Task: Look for space in Jāwad, India from 5th June, 2023 to 16th June, 2023 for 2 adults in price range Rs.14000 to Rs.18000. Place can be entire place with 1  bedroom having 1 bed and 1 bathroom. Property type can be house, flat, guest house, hotel. Amenities needed are: wifi. Booking option can be shelf check-in. Required host language is English.
Action: Mouse moved to (447, 115)
Screenshot: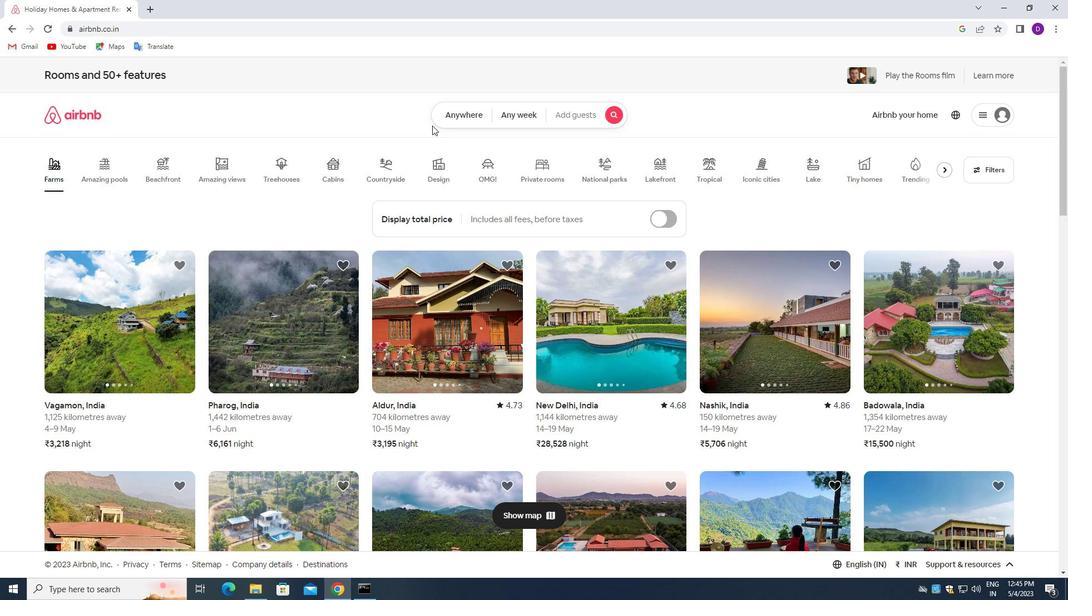 
Action: Mouse pressed left at (447, 115)
Screenshot: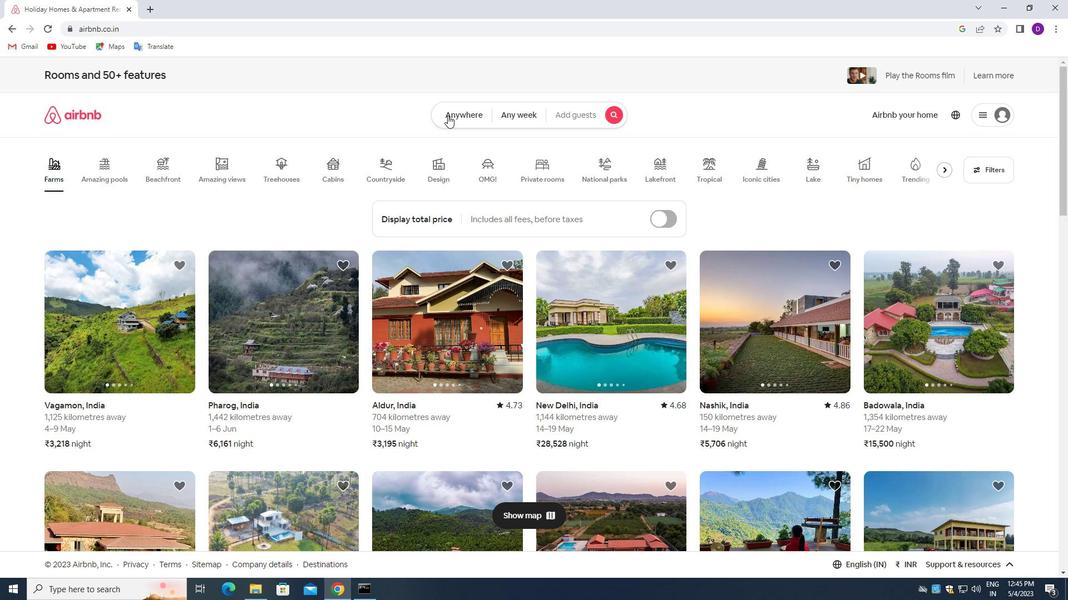 
Action: Mouse moved to (417, 156)
Screenshot: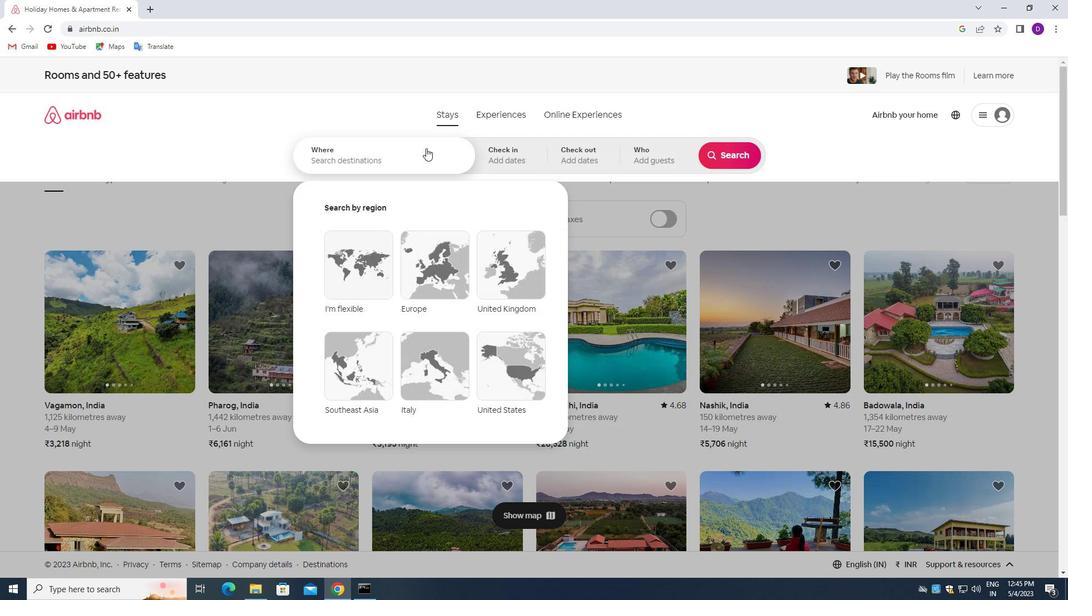 
Action: Mouse pressed left at (417, 156)
Screenshot: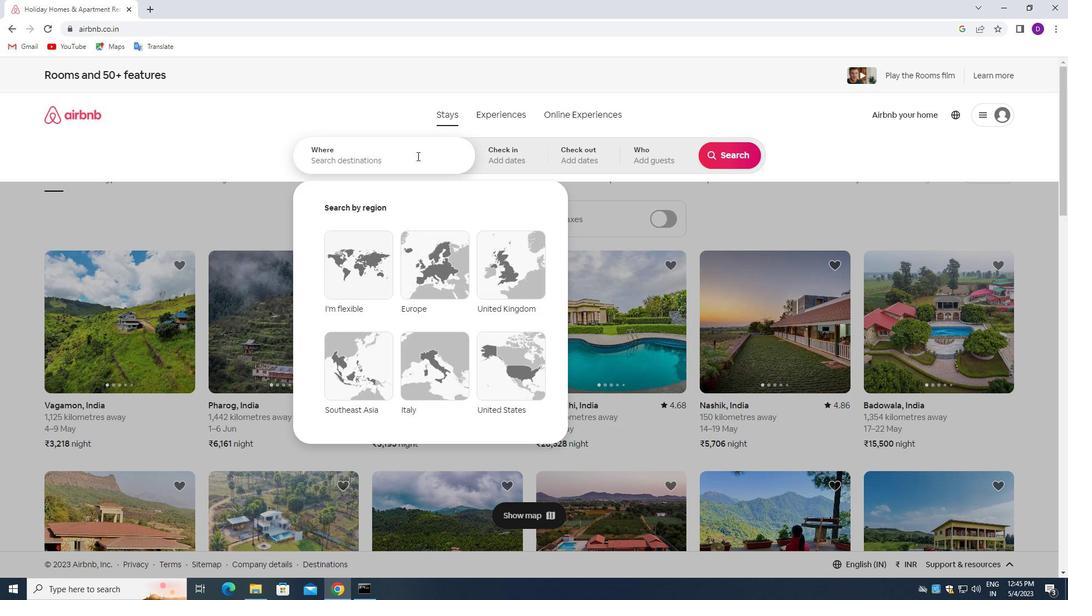 
Action: Mouse moved to (225, 152)
Screenshot: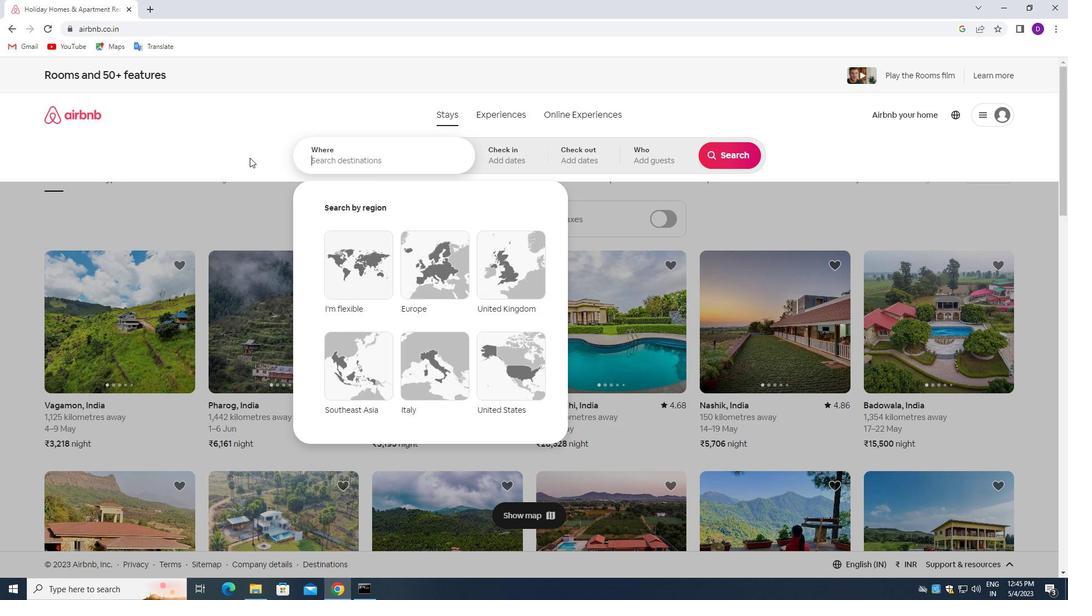 
Action: Key pressed <Key.shift>JAWAD,<Key.space><Key.shift>INDIA<Key.enter>
Screenshot: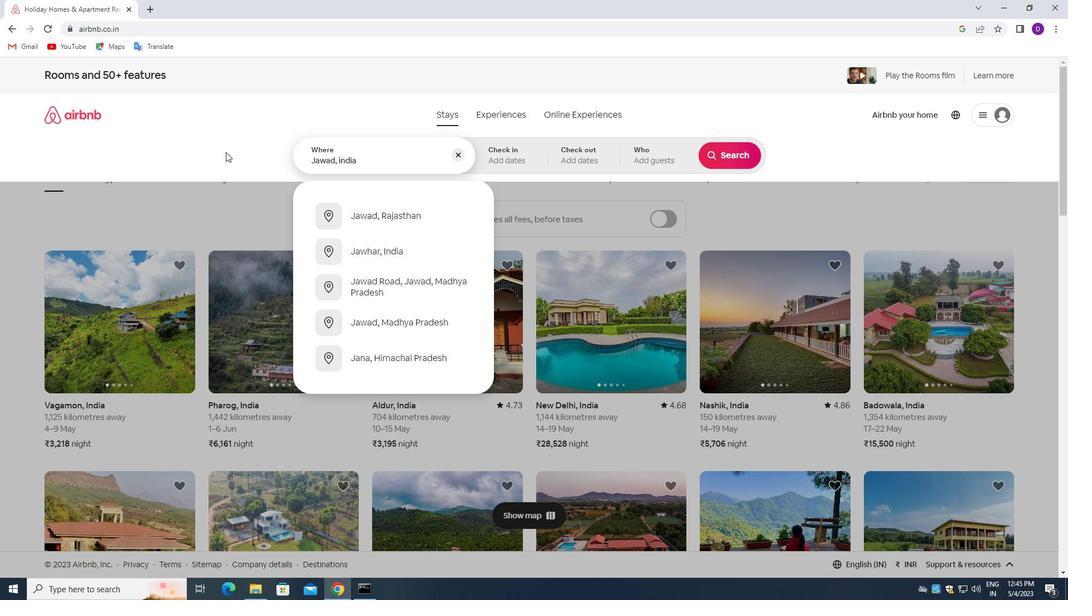 
Action: Mouse moved to (579, 320)
Screenshot: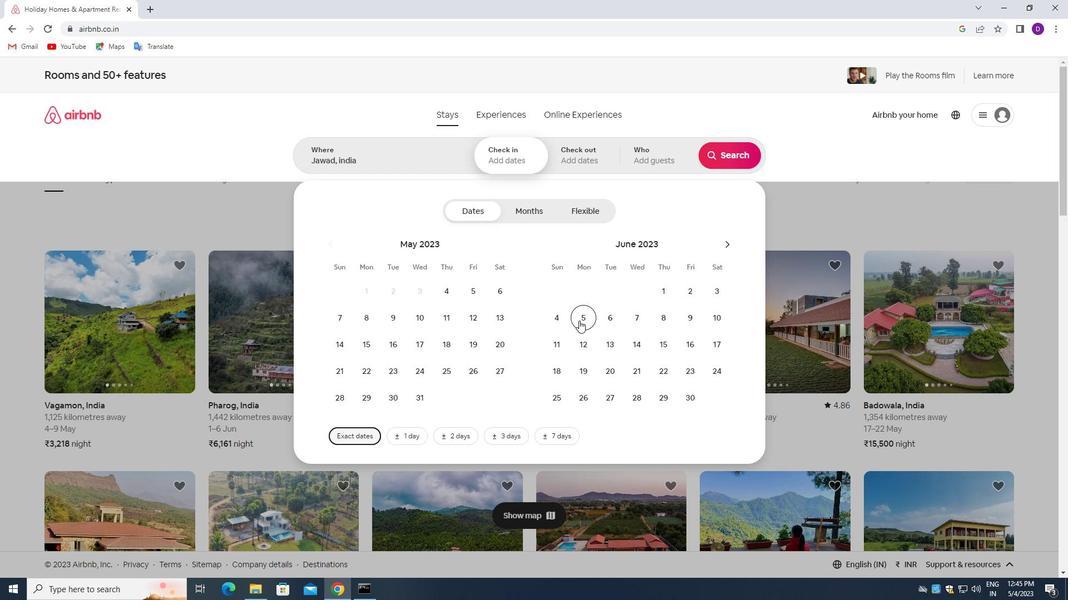 
Action: Mouse pressed left at (579, 320)
Screenshot: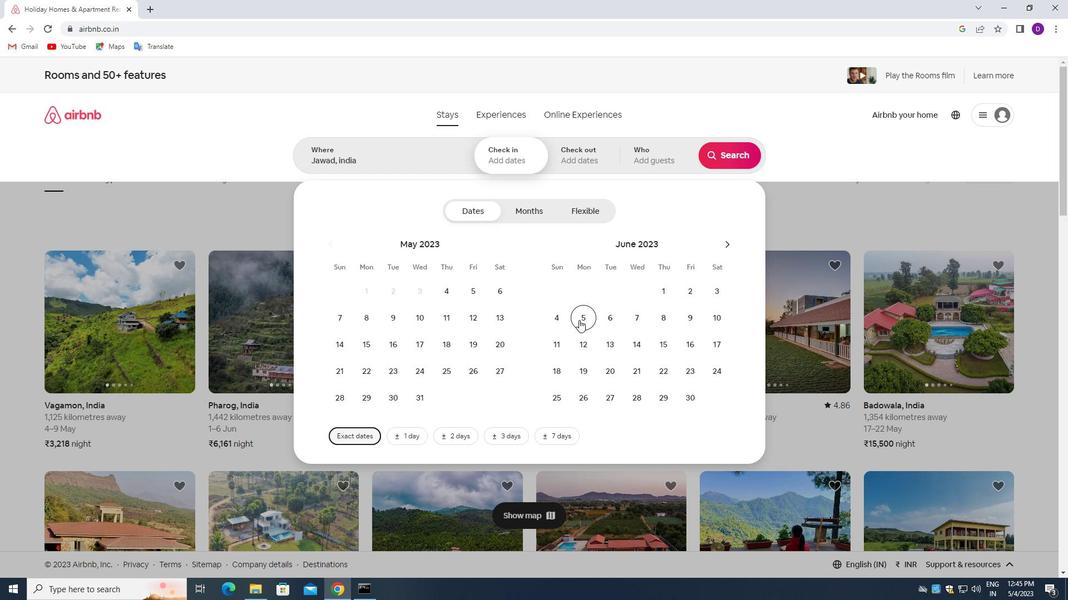 
Action: Mouse moved to (686, 341)
Screenshot: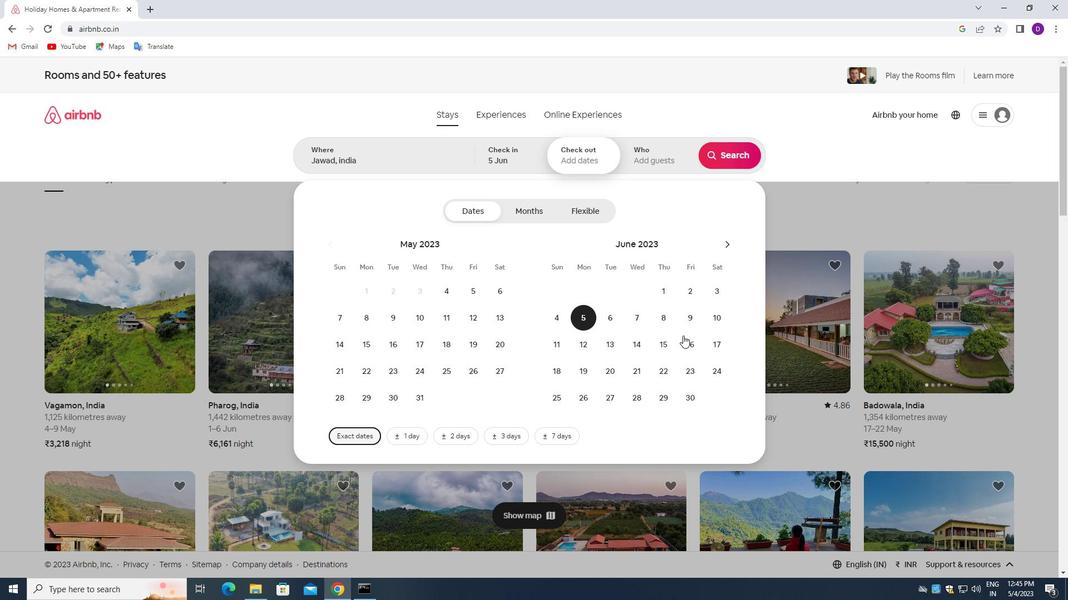 
Action: Mouse pressed left at (686, 341)
Screenshot: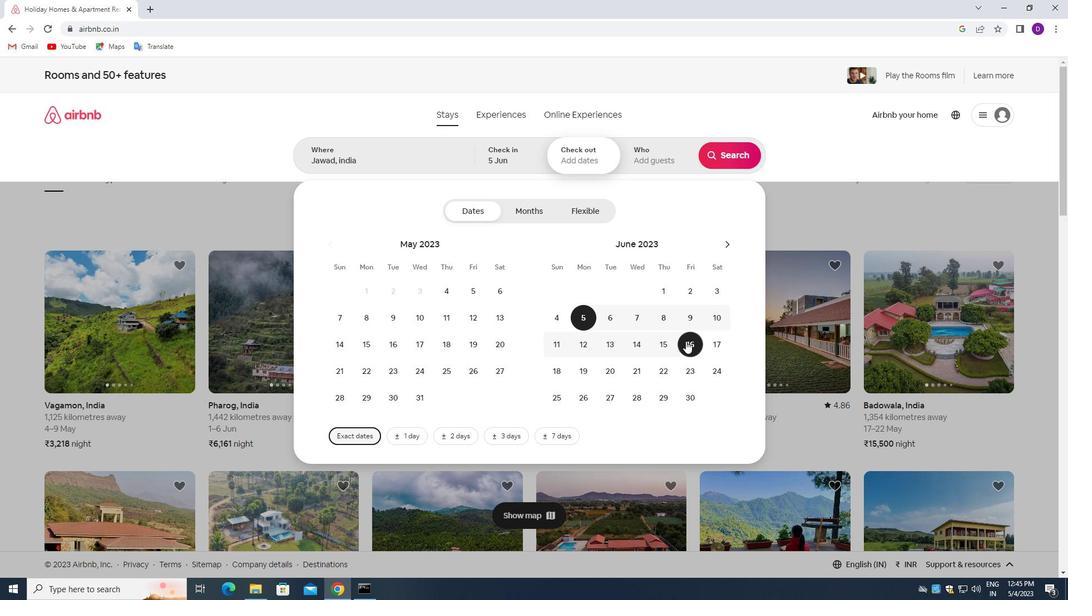 
Action: Mouse moved to (652, 153)
Screenshot: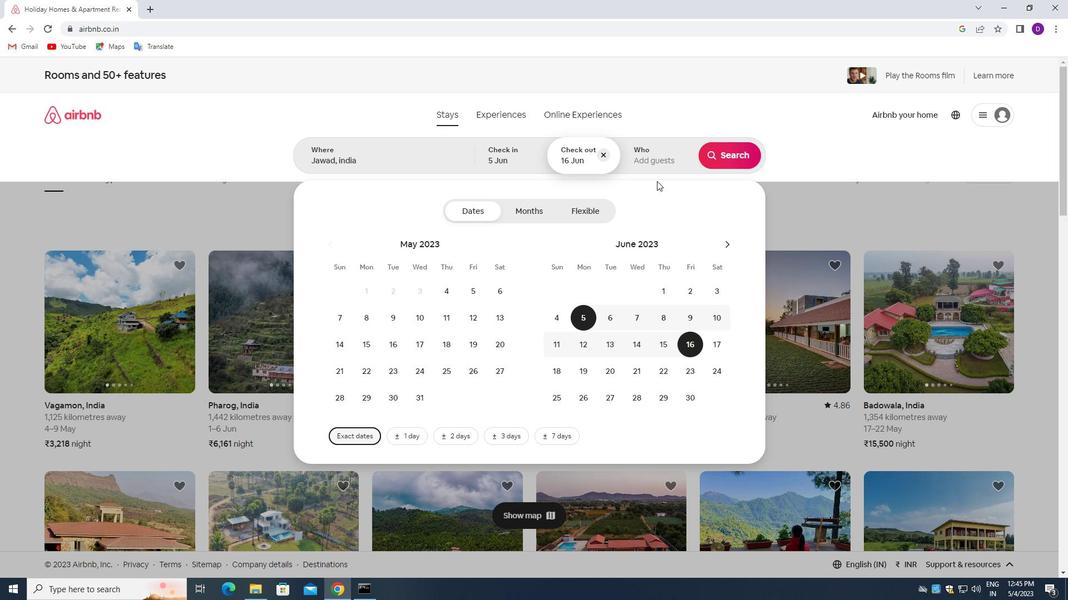 
Action: Mouse pressed left at (652, 153)
Screenshot: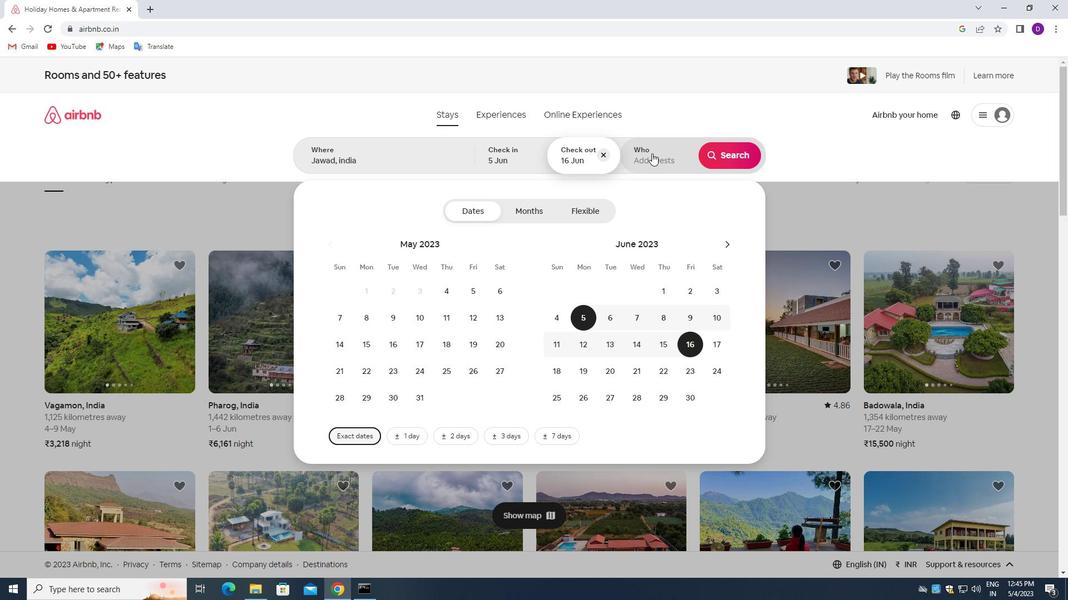 
Action: Mouse moved to (735, 220)
Screenshot: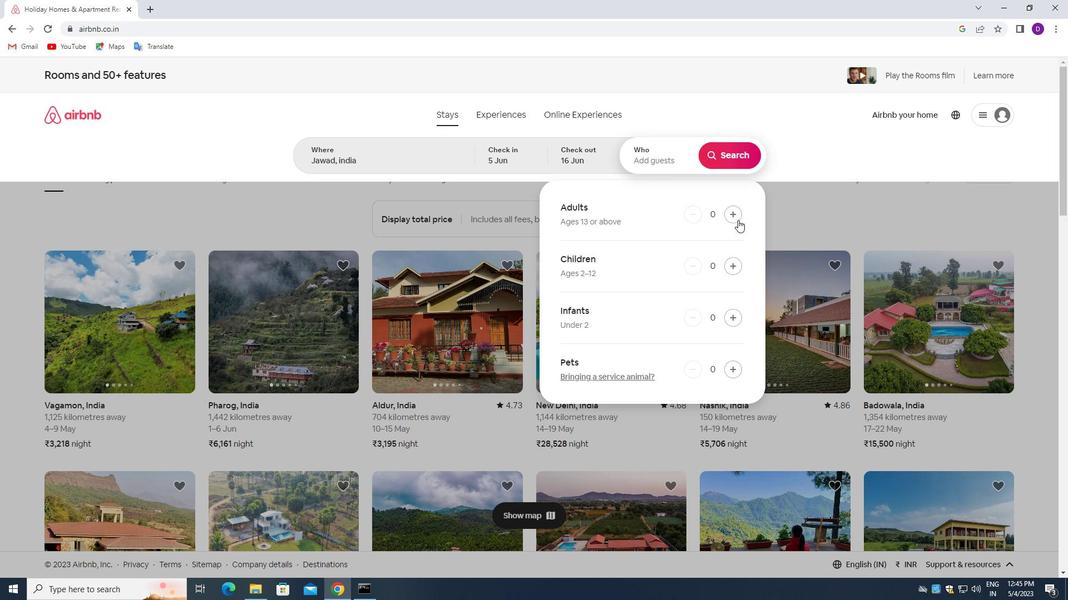 
Action: Mouse pressed left at (735, 220)
Screenshot: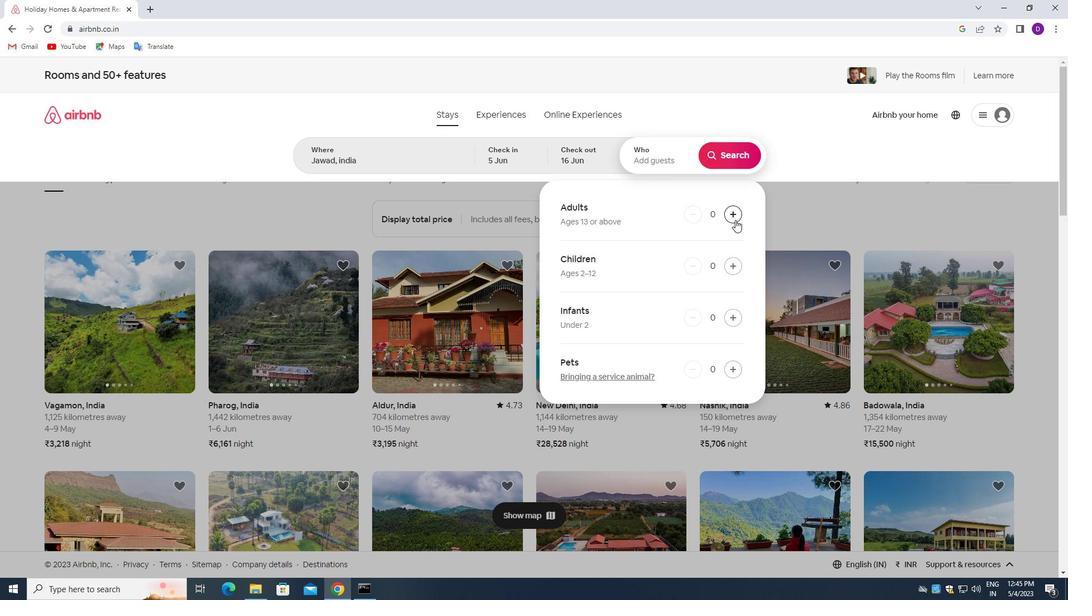 
Action: Mouse pressed left at (735, 220)
Screenshot: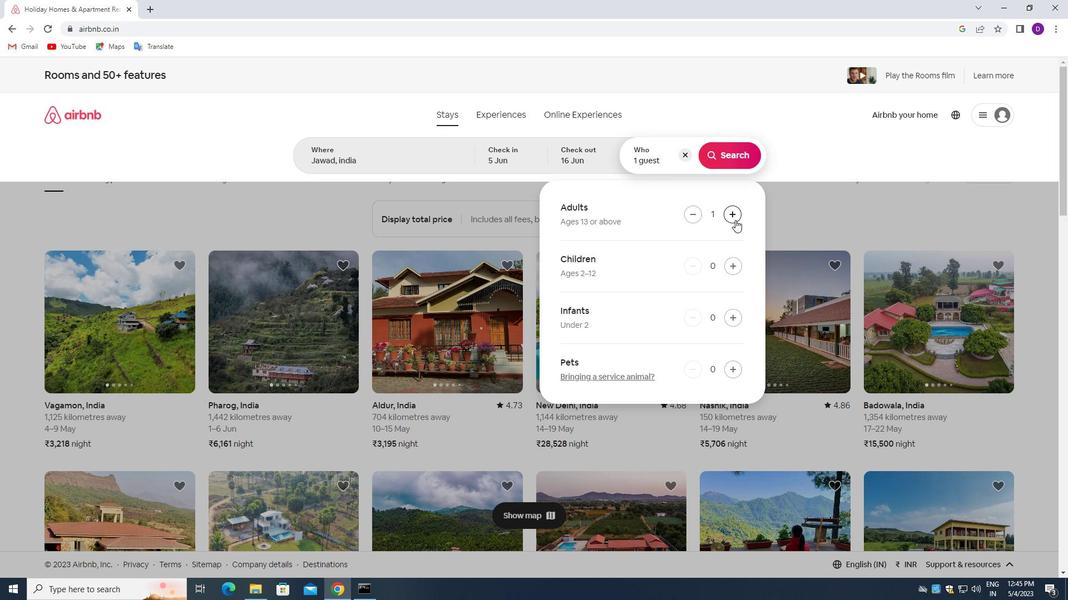 
Action: Mouse moved to (728, 151)
Screenshot: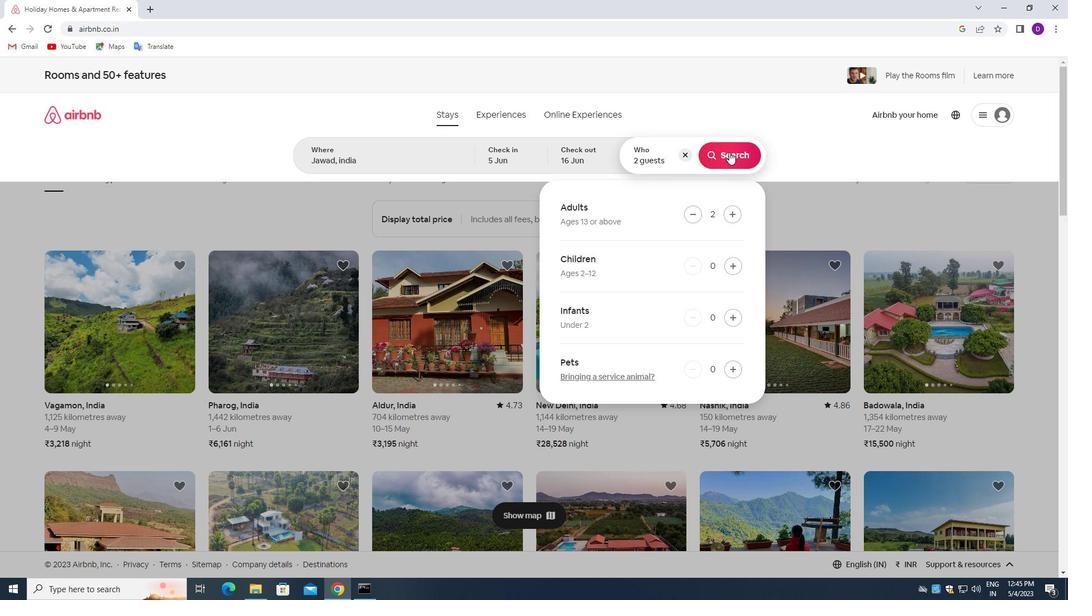 
Action: Mouse pressed left at (728, 151)
Screenshot: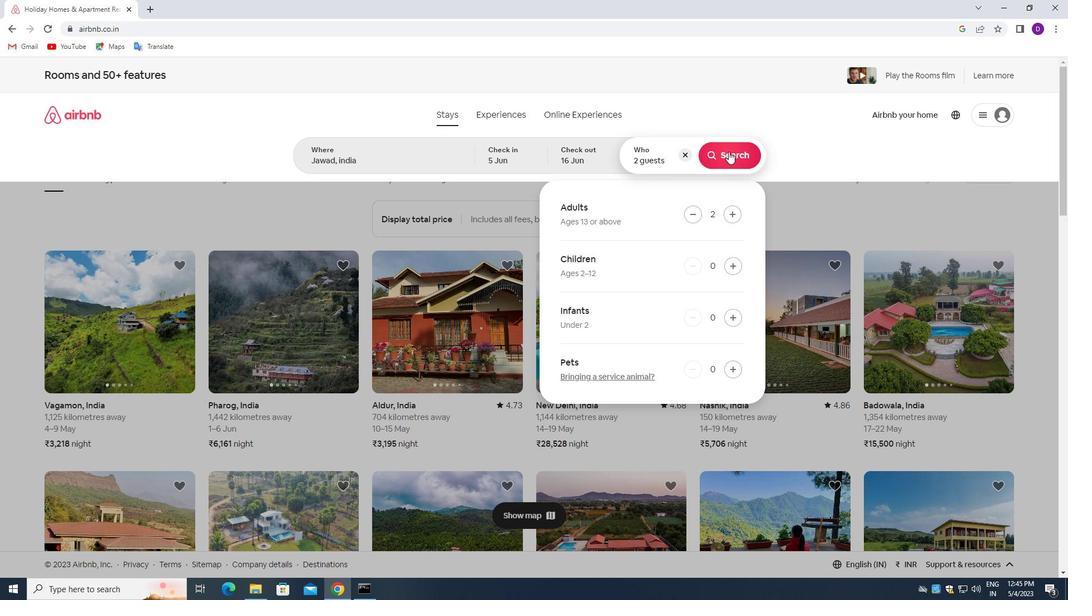 
Action: Mouse moved to (1011, 117)
Screenshot: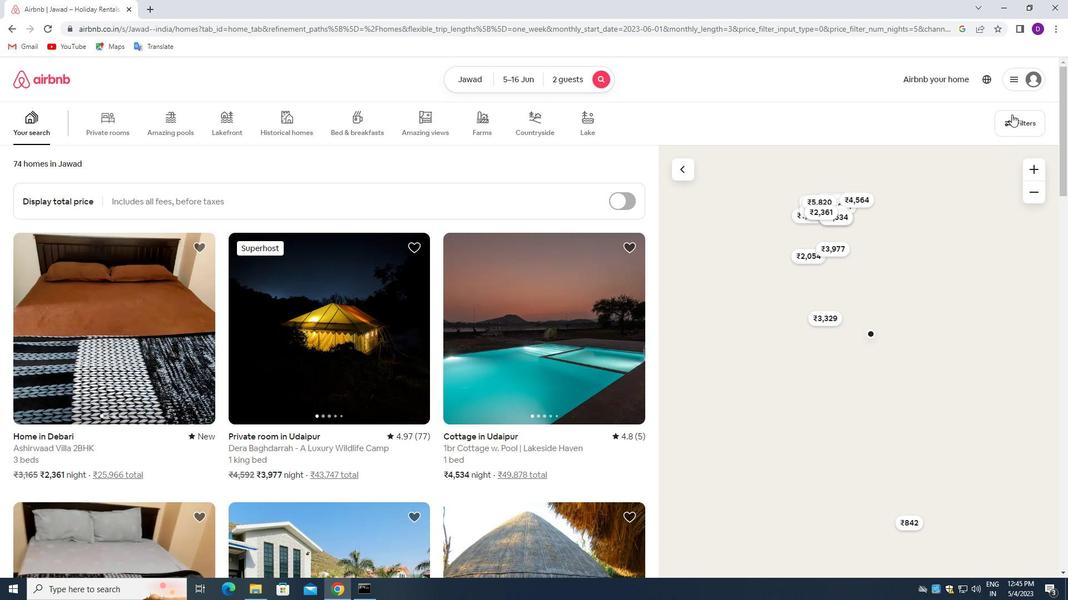 
Action: Mouse pressed left at (1011, 117)
Screenshot: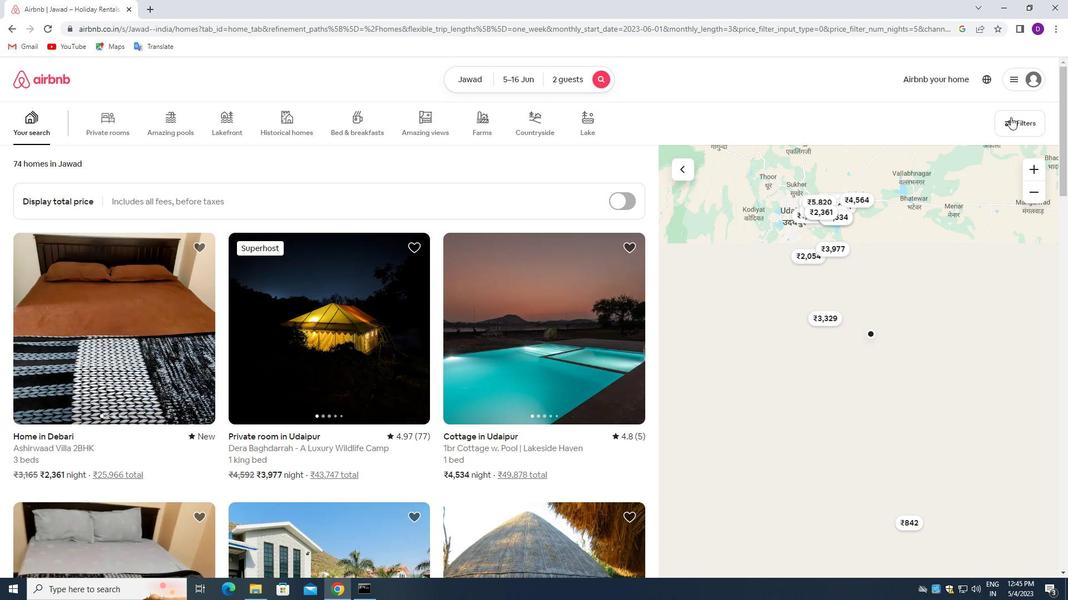 
Action: Mouse moved to (382, 266)
Screenshot: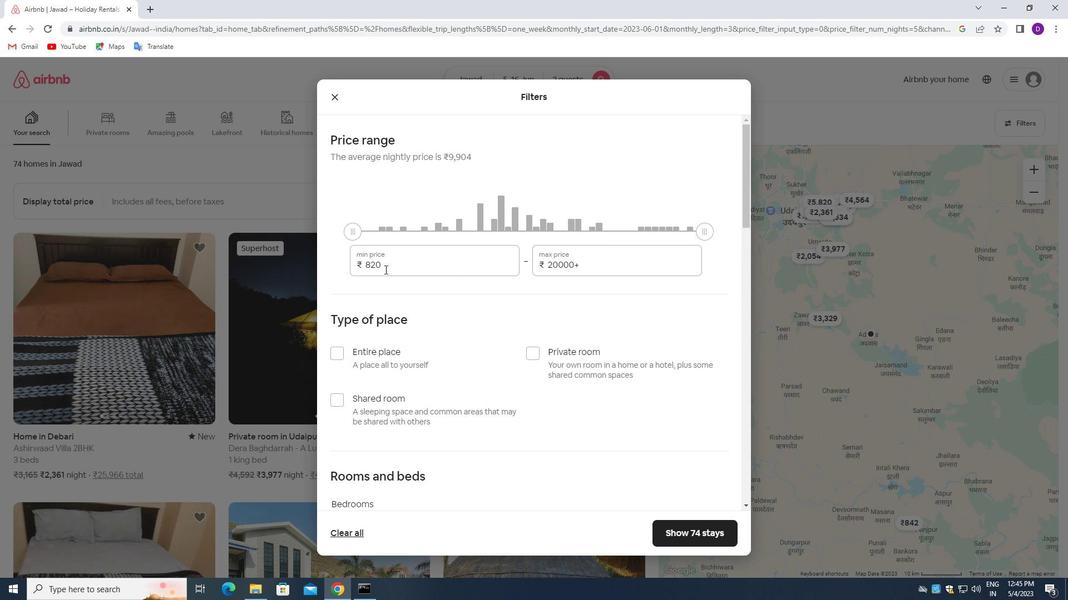 
Action: Mouse pressed left at (382, 266)
Screenshot: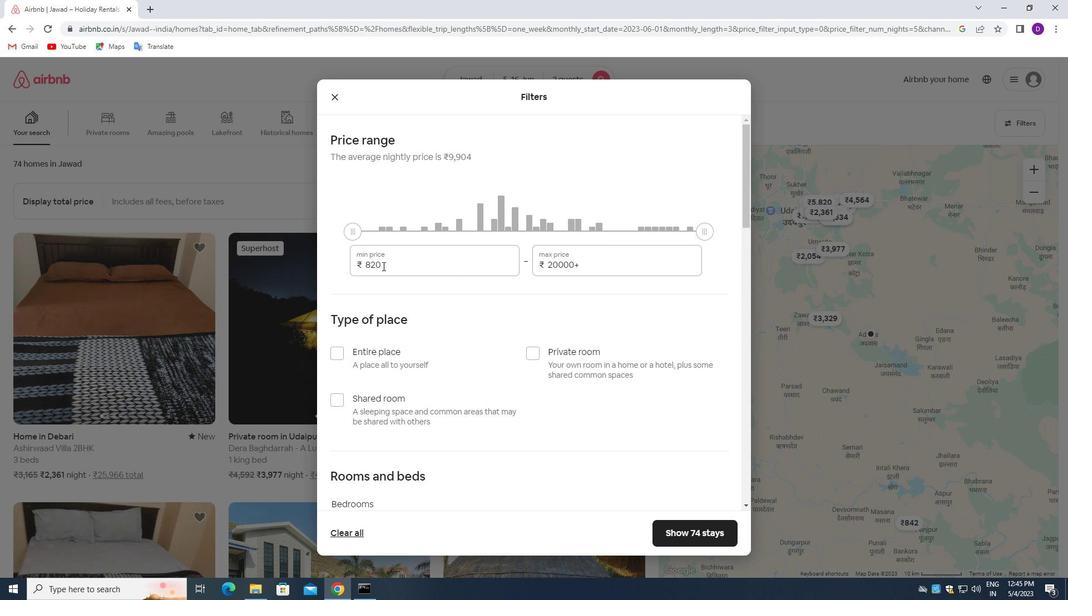 
Action: Mouse pressed left at (382, 266)
Screenshot: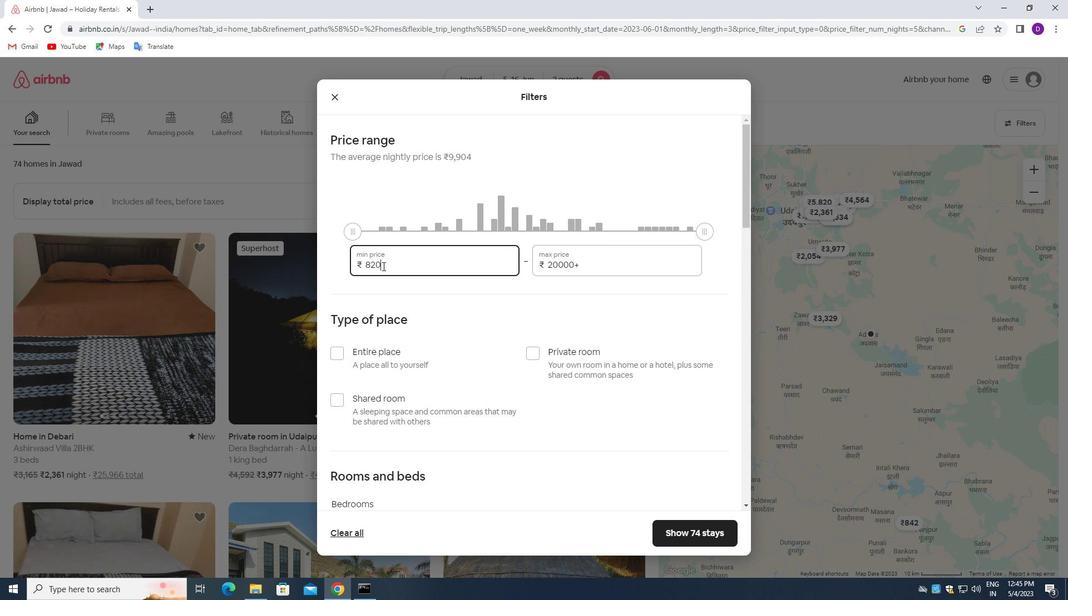 
Action: Key pressed 14000<Key.tab>18000
Screenshot: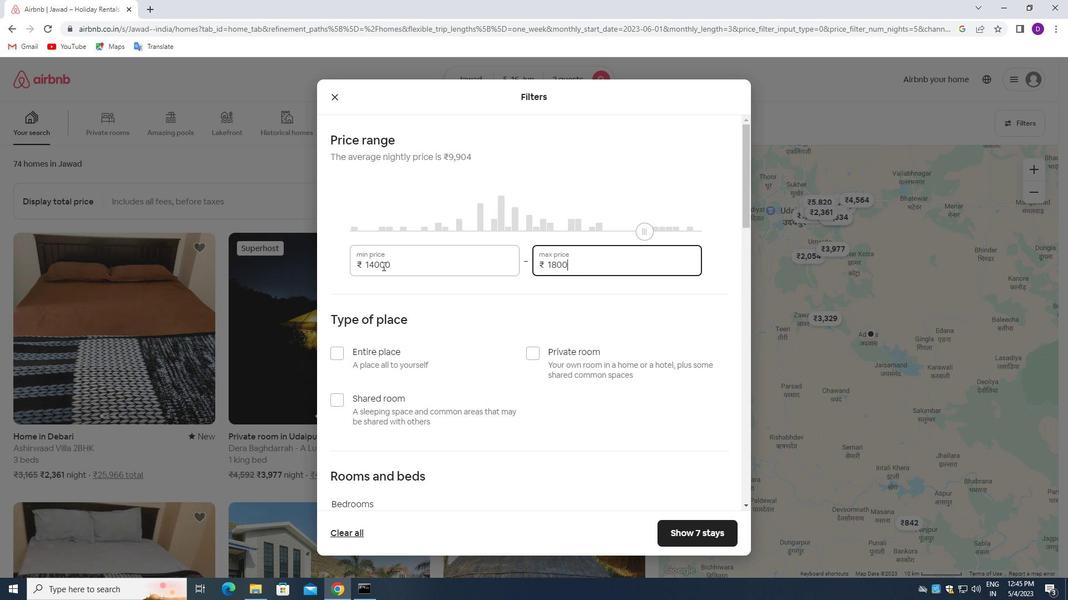 
Action: Mouse moved to (338, 356)
Screenshot: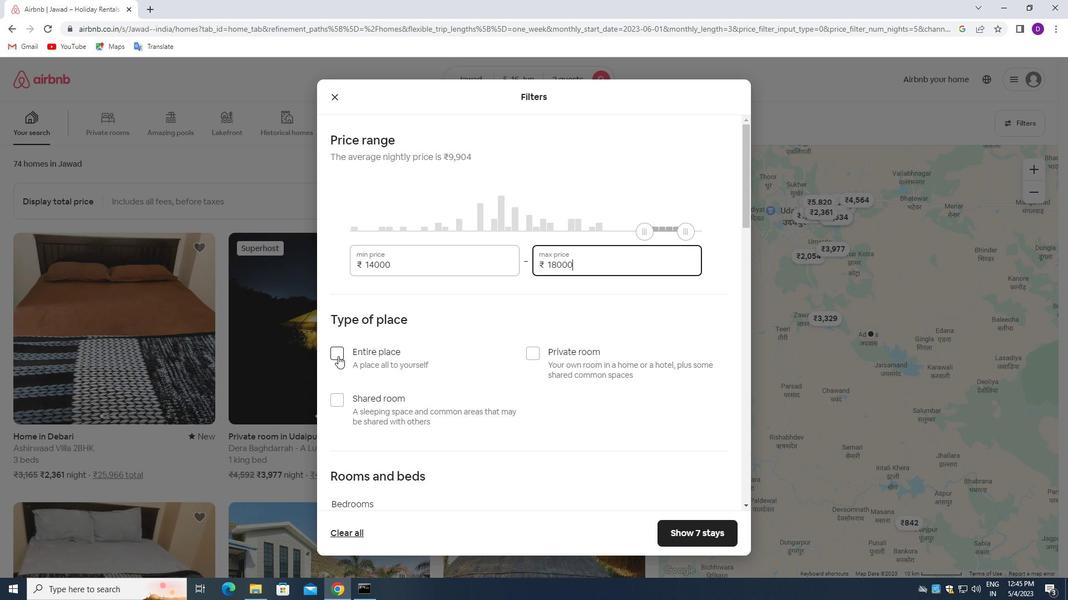 
Action: Mouse pressed left at (338, 356)
Screenshot: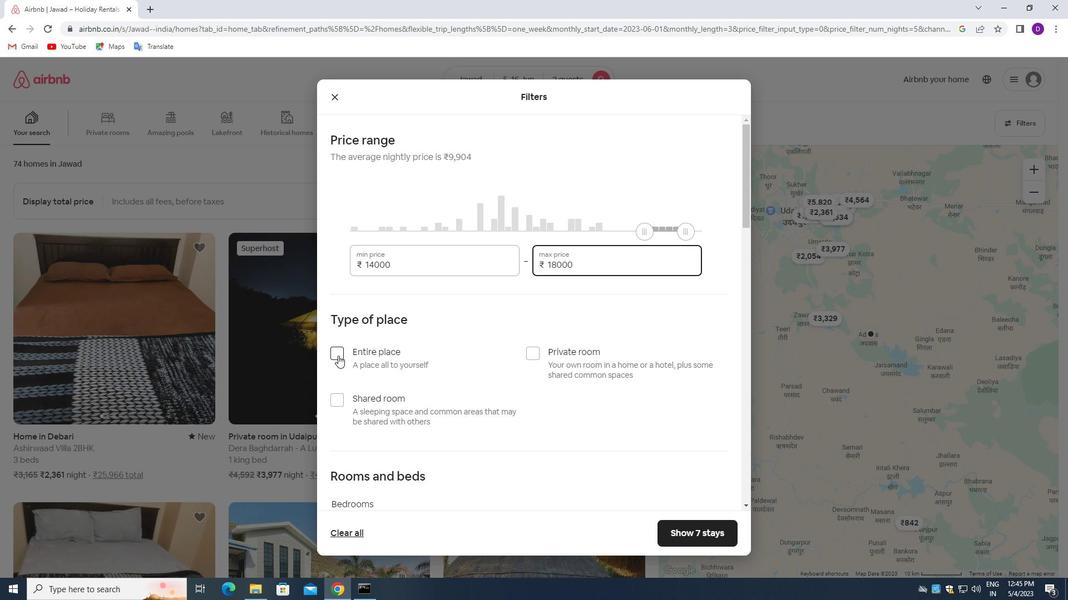 
Action: Mouse moved to (462, 358)
Screenshot: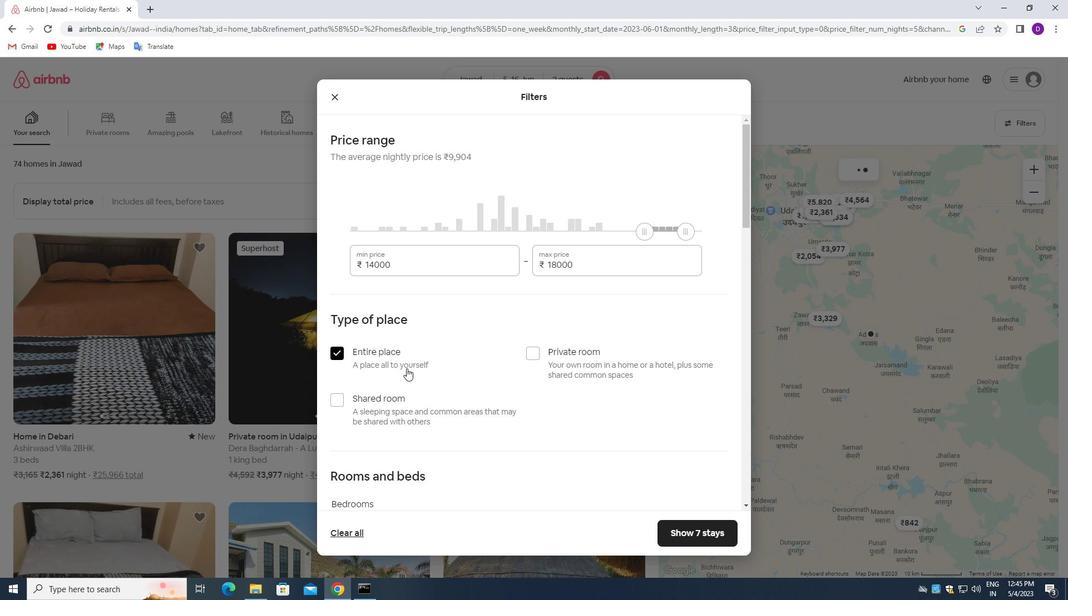 
Action: Mouse scrolled (462, 358) with delta (0, 0)
Screenshot: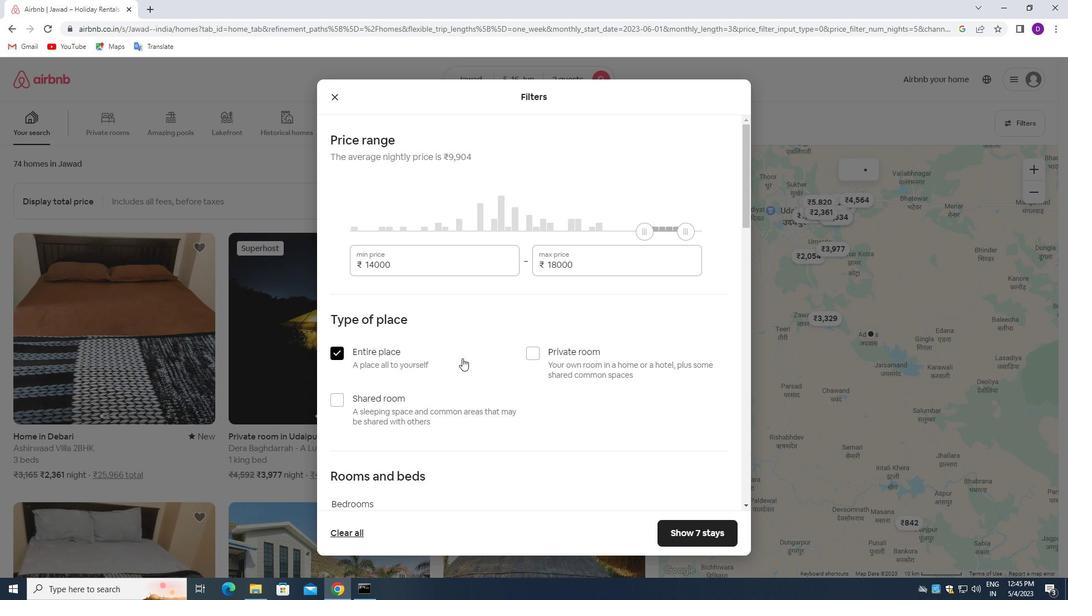 
Action: Mouse scrolled (462, 358) with delta (0, 0)
Screenshot: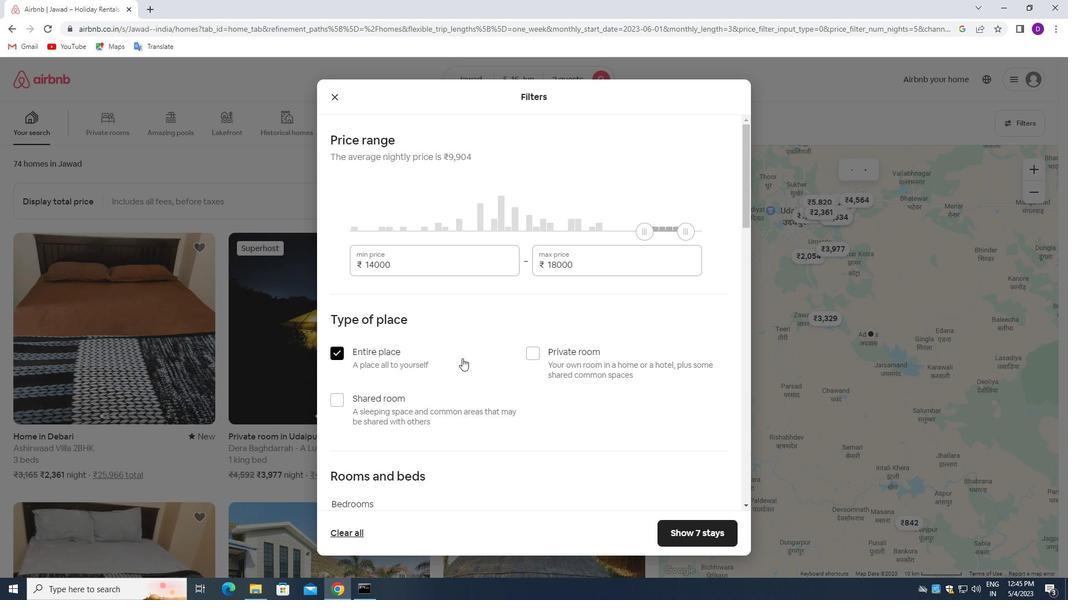 
Action: Mouse scrolled (462, 358) with delta (0, 0)
Screenshot: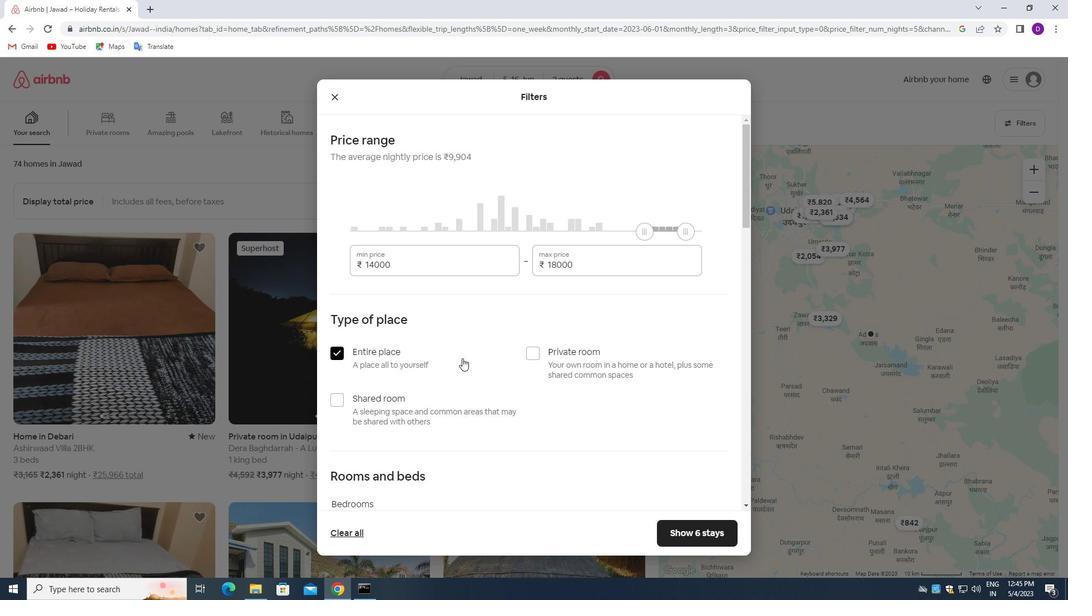 
Action: Mouse scrolled (462, 358) with delta (0, 0)
Screenshot: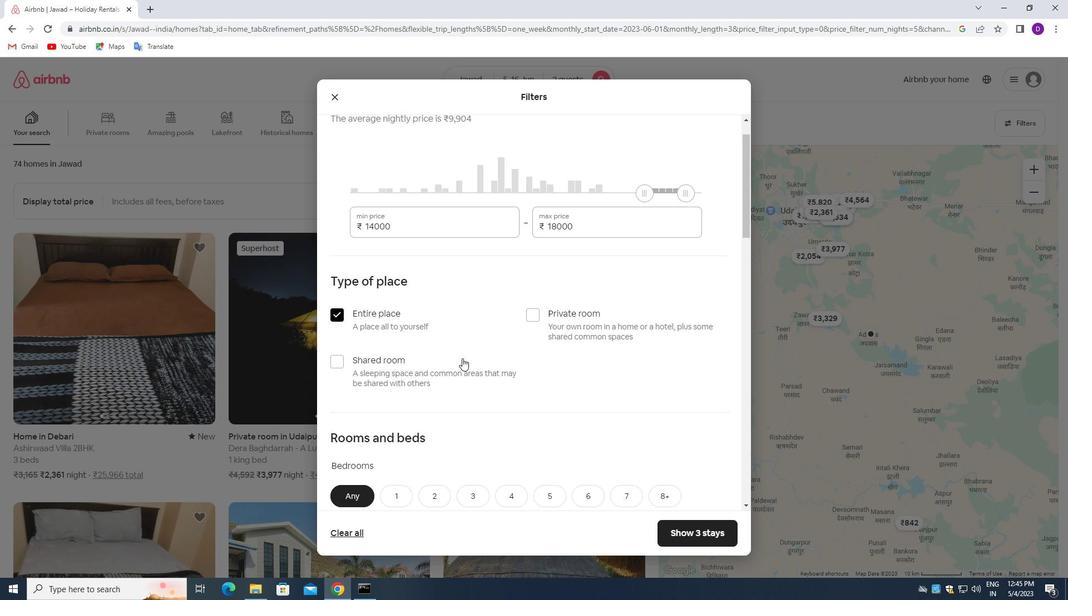 
Action: Mouse scrolled (462, 358) with delta (0, 0)
Screenshot: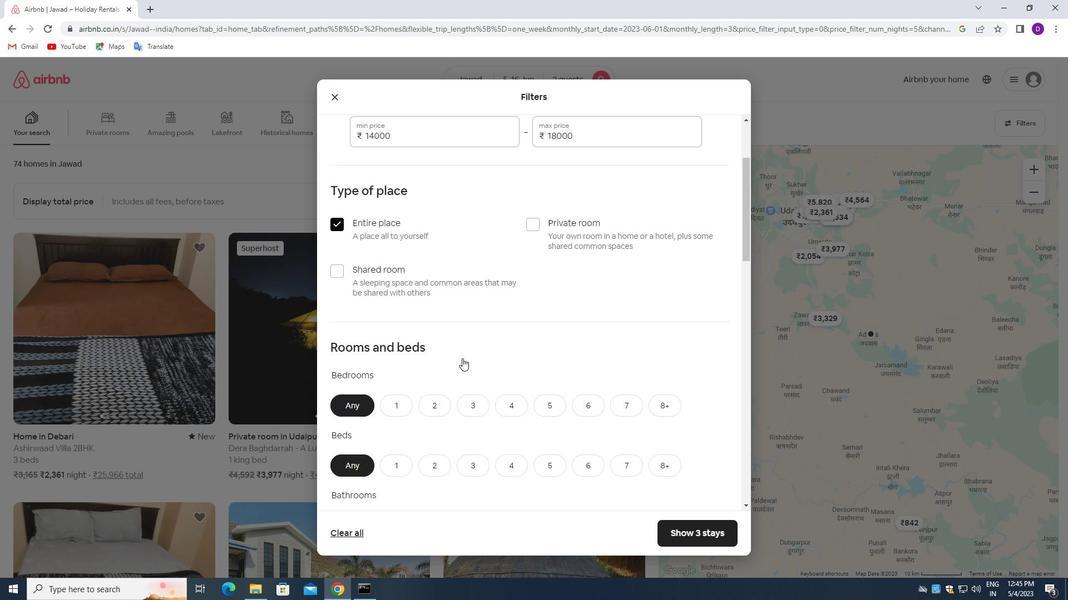
Action: Mouse moved to (397, 266)
Screenshot: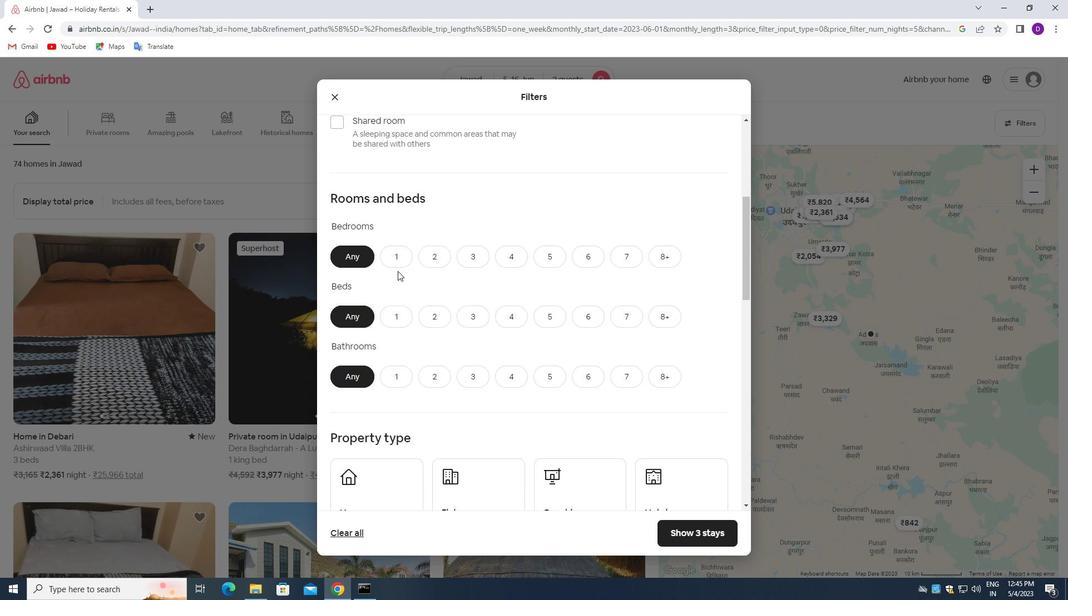 
Action: Mouse pressed left at (397, 266)
Screenshot: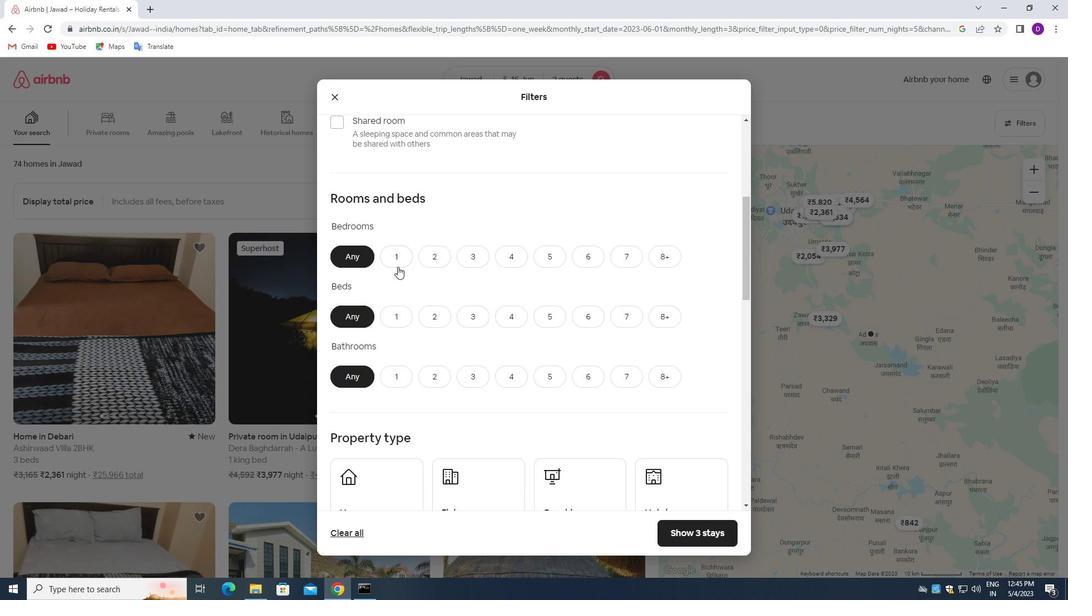 
Action: Mouse moved to (397, 319)
Screenshot: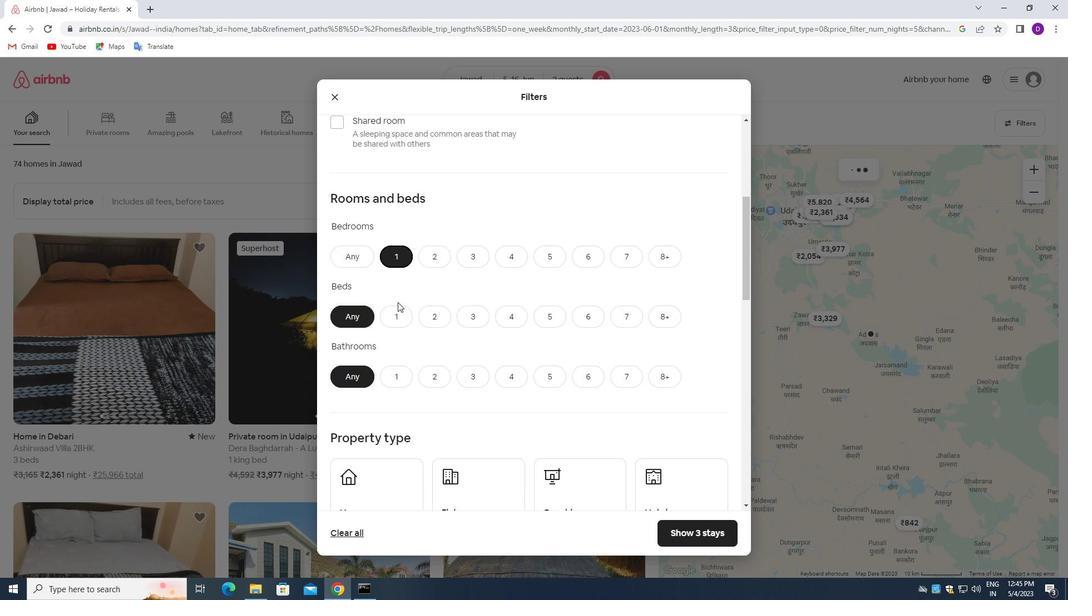 
Action: Mouse pressed left at (397, 319)
Screenshot: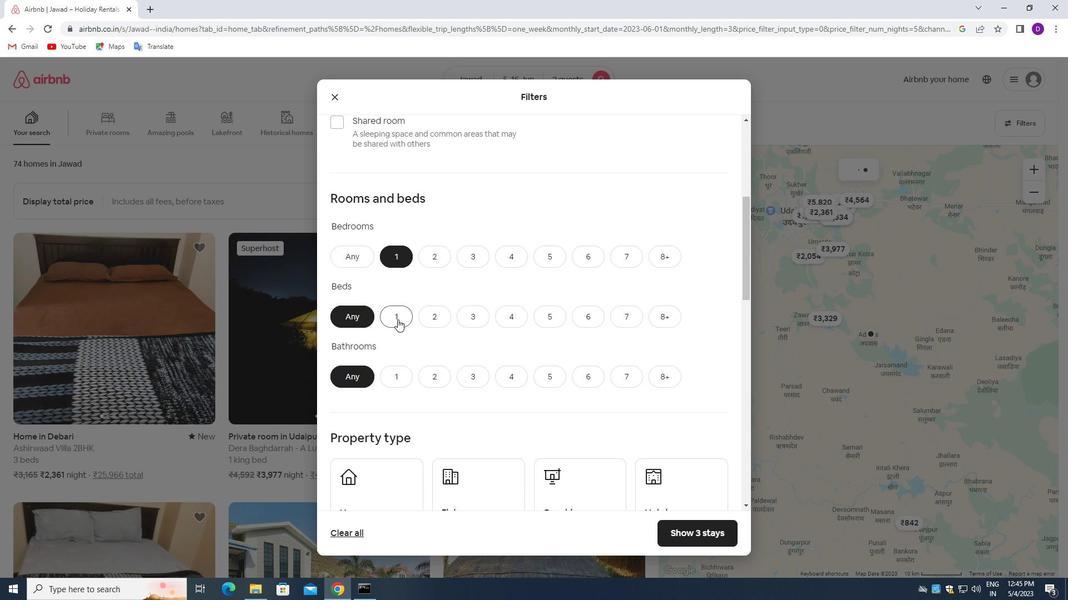 
Action: Mouse moved to (392, 374)
Screenshot: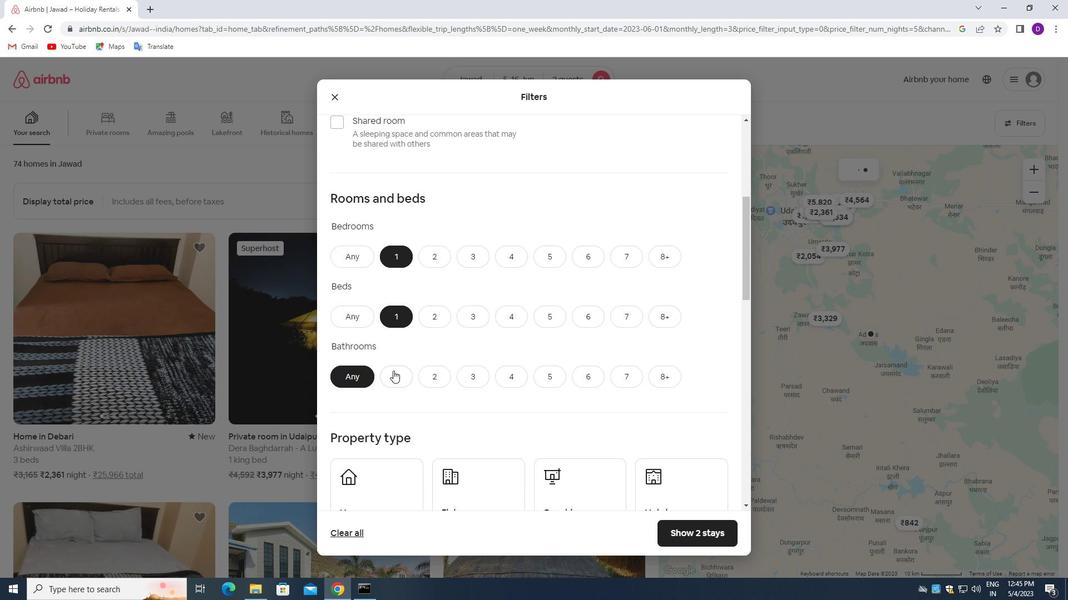 
Action: Mouse pressed left at (392, 374)
Screenshot: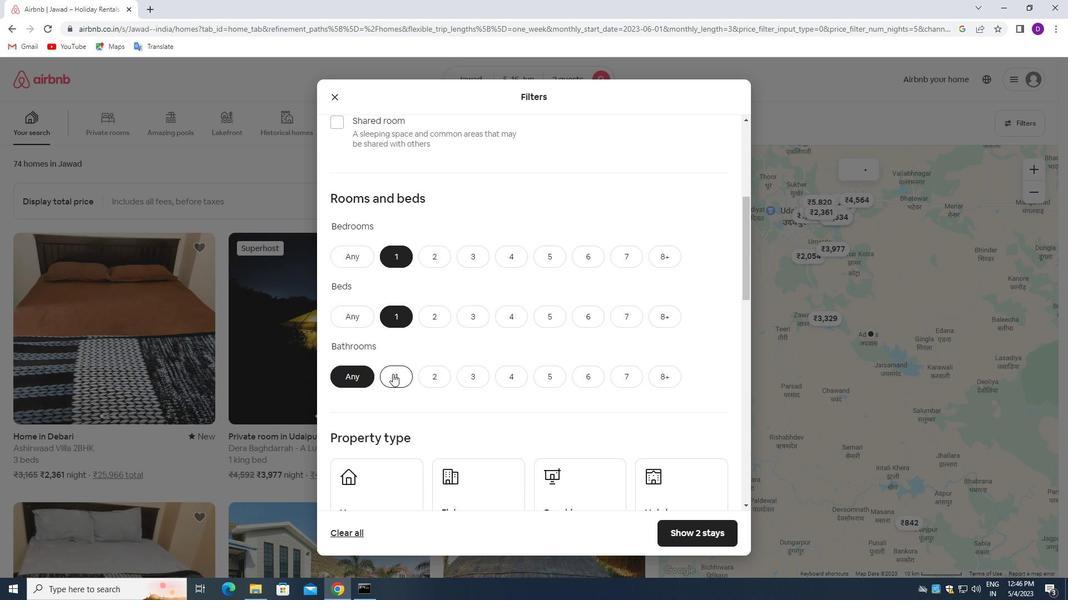 
Action: Mouse moved to (442, 346)
Screenshot: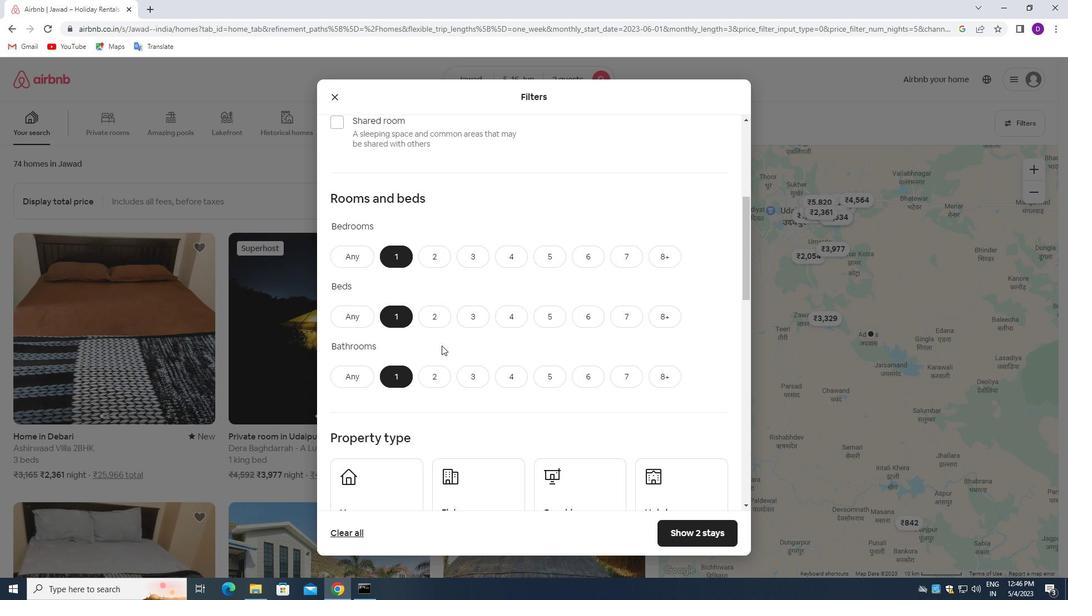 
Action: Mouse scrolled (442, 345) with delta (0, 0)
Screenshot: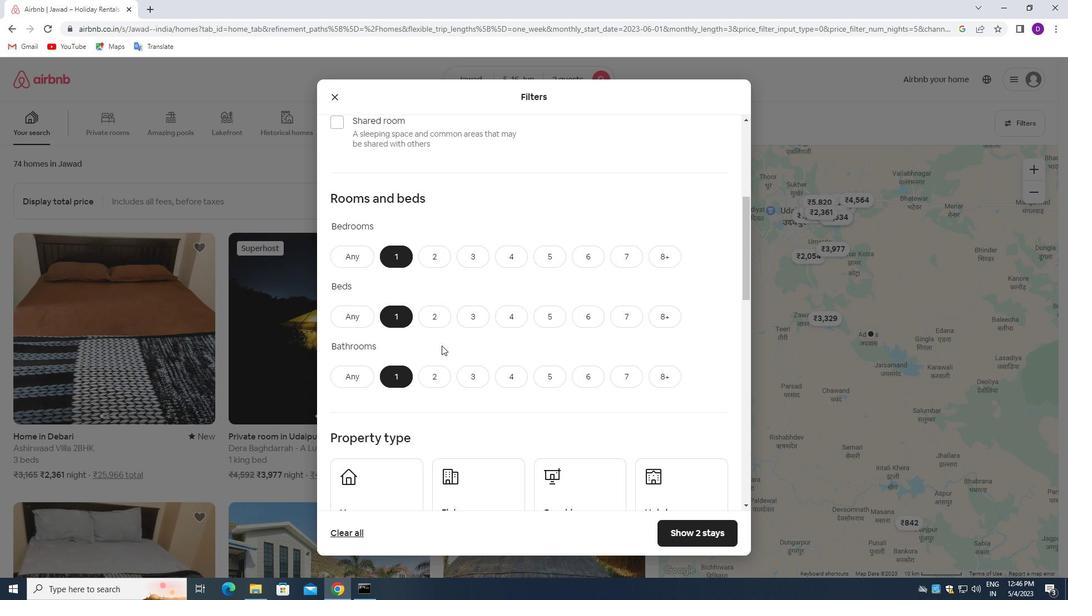 
Action: Mouse scrolled (442, 345) with delta (0, 0)
Screenshot: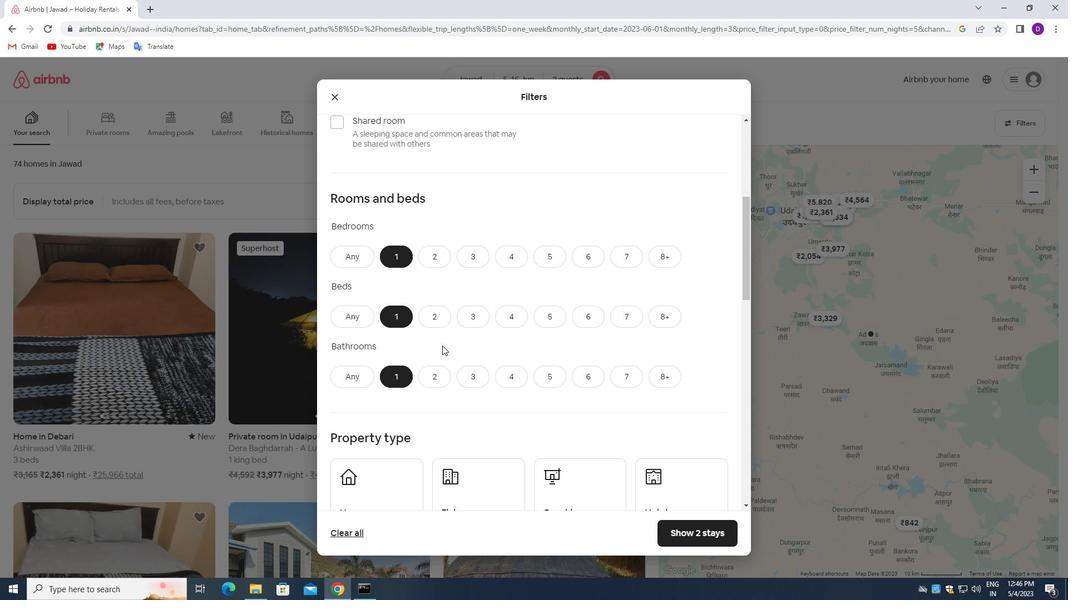 
Action: Mouse scrolled (442, 345) with delta (0, 0)
Screenshot: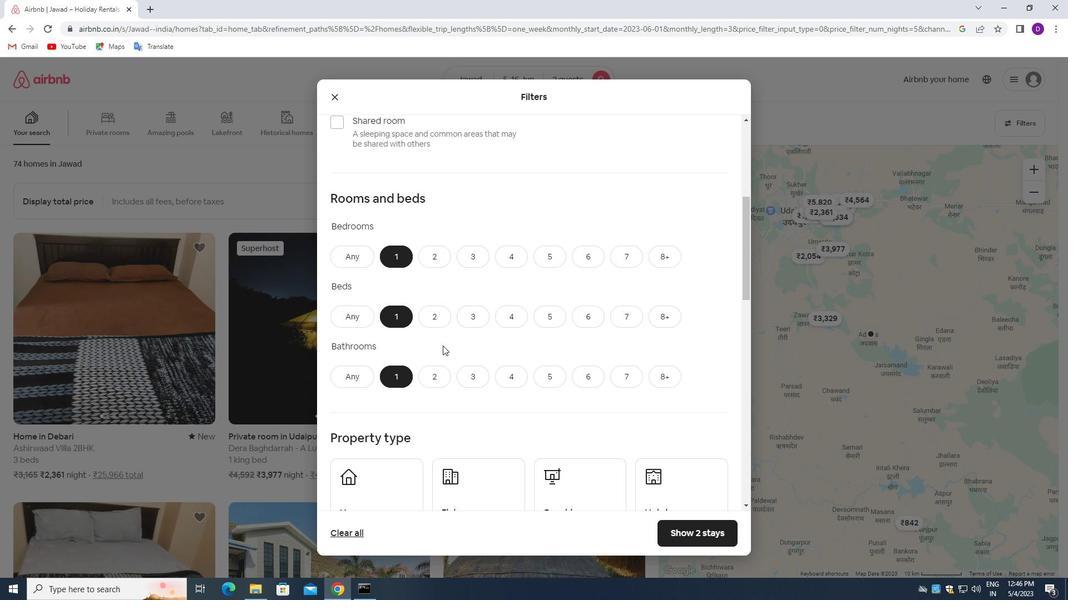 
Action: Mouse moved to (392, 332)
Screenshot: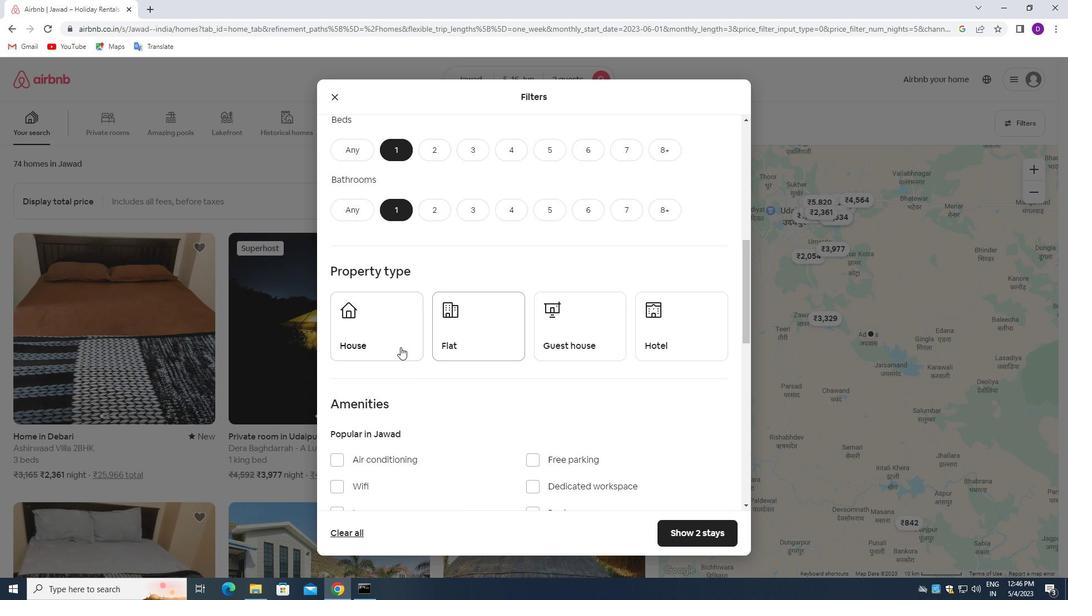 
Action: Mouse pressed left at (392, 332)
Screenshot: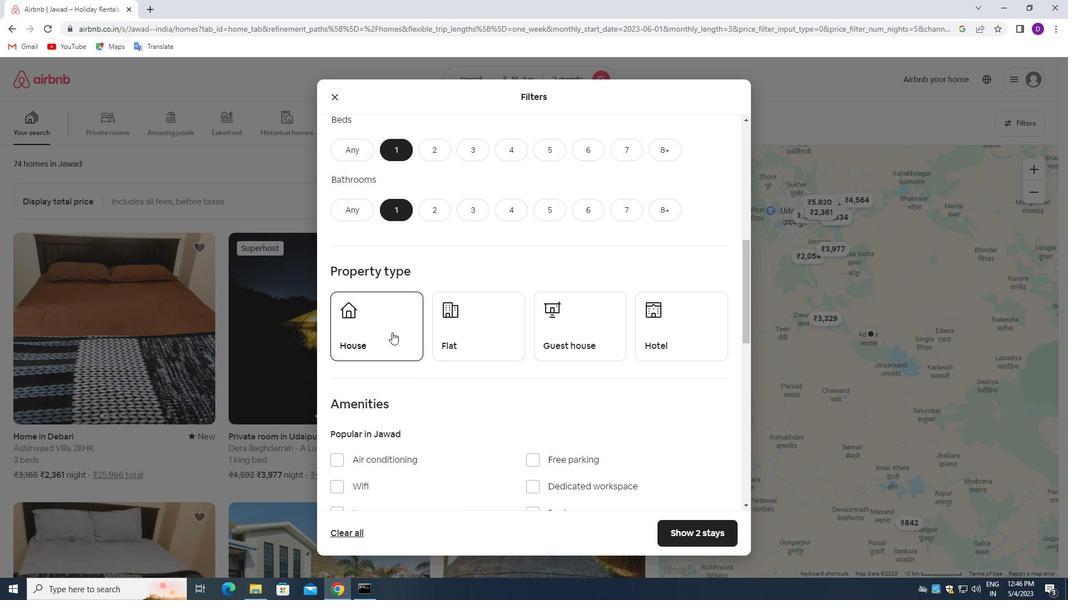 
Action: Mouse moved to (475, 333)
Screenshot: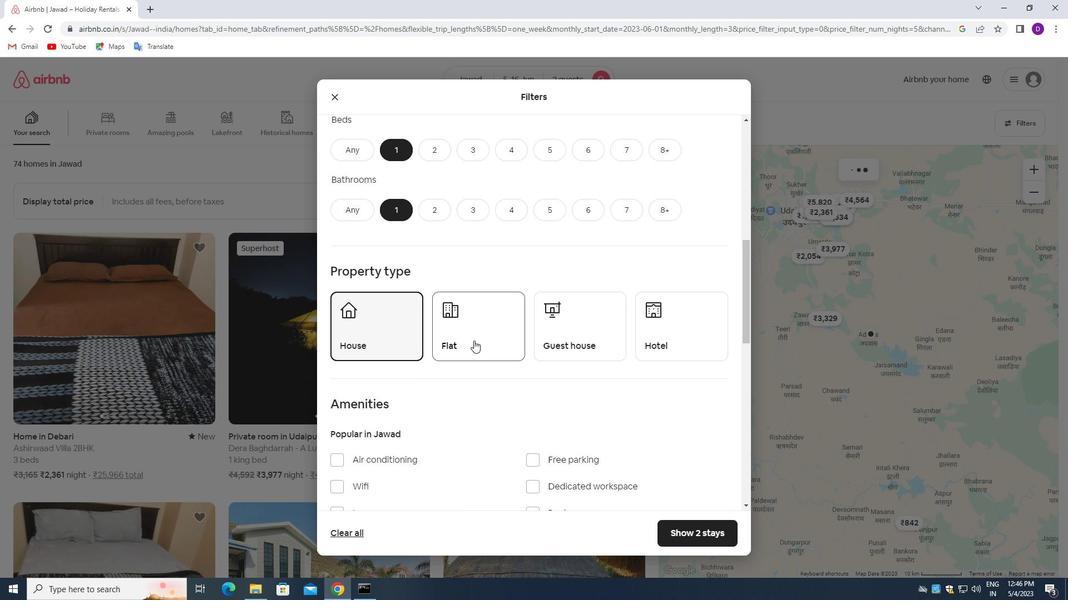 
Action: Mouse pressed left at (475, 333)
Screenshot: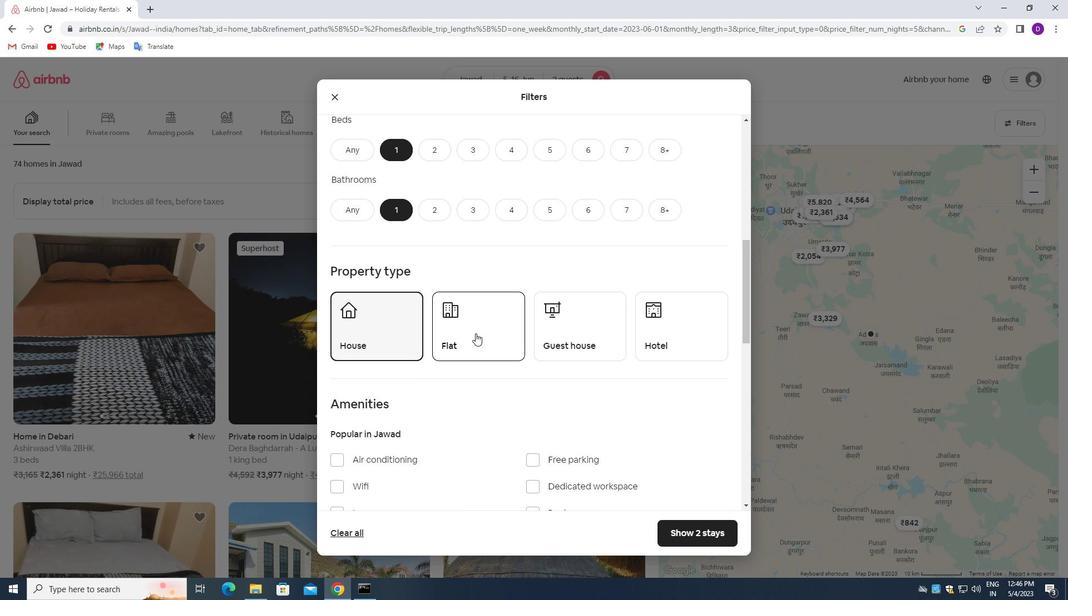 
Action: Mouse moved to (586, 328)
Screenshot: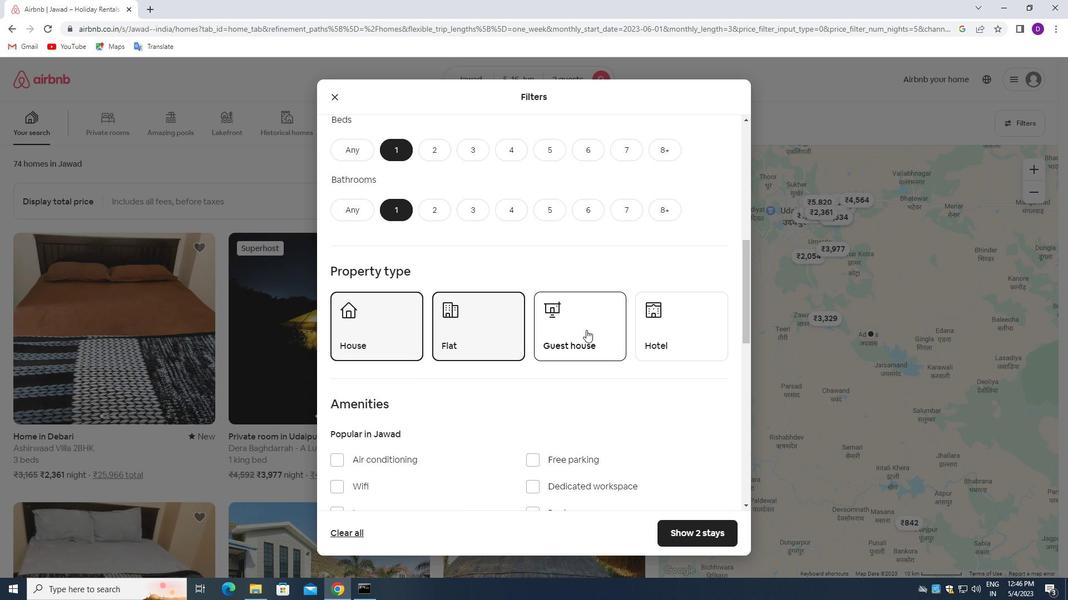 
Action: Mouse pressed left at (586, 328)
Screenshot: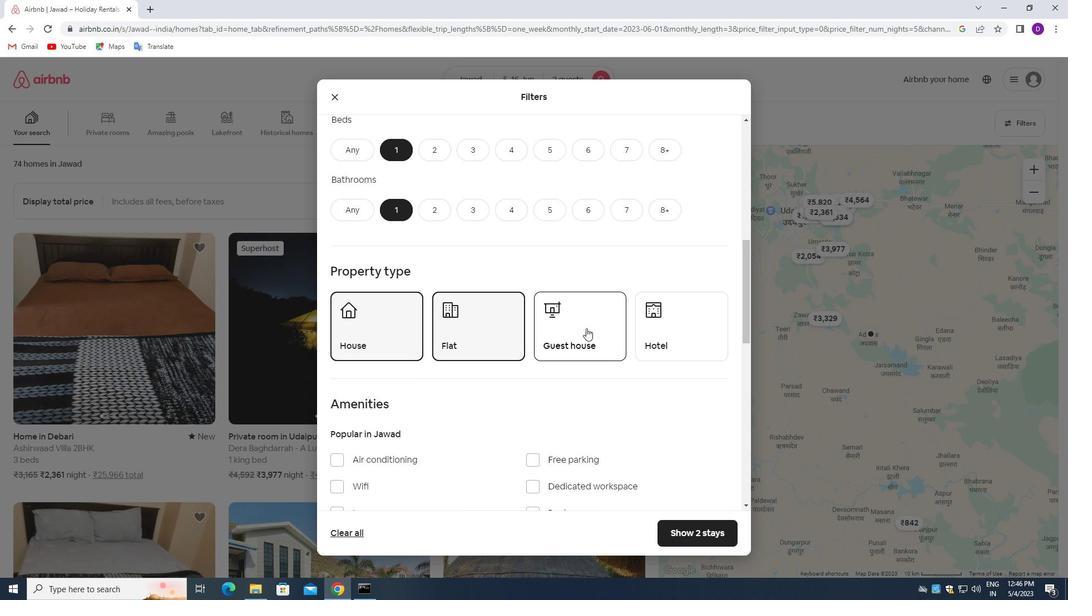 
Action: Mouse moved to (664, 323)
Screenshot: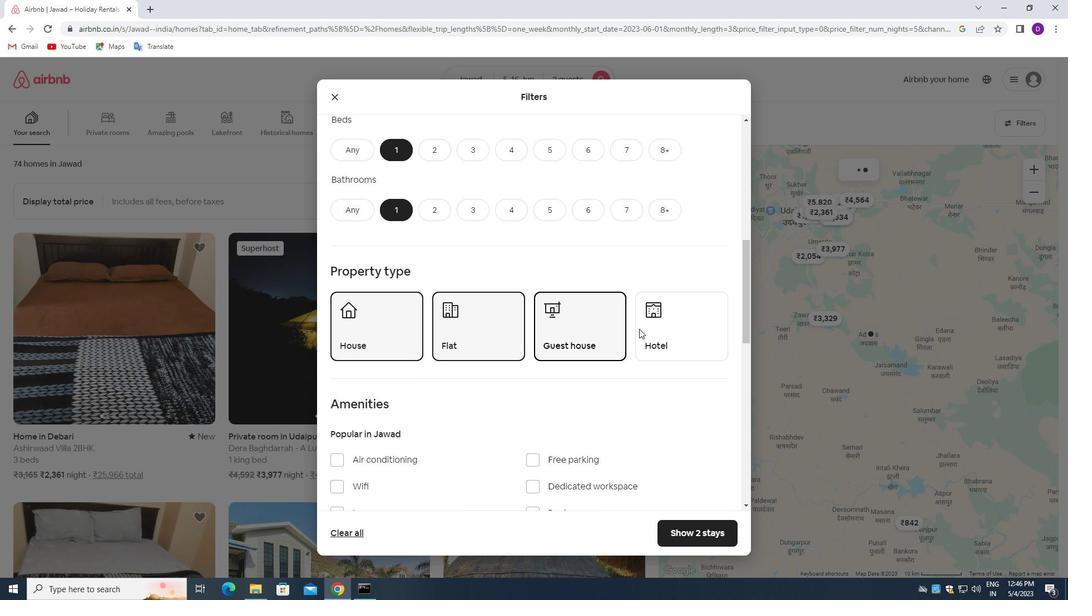 
Action: Mouse pressed left at (664, 323)
Screenshot: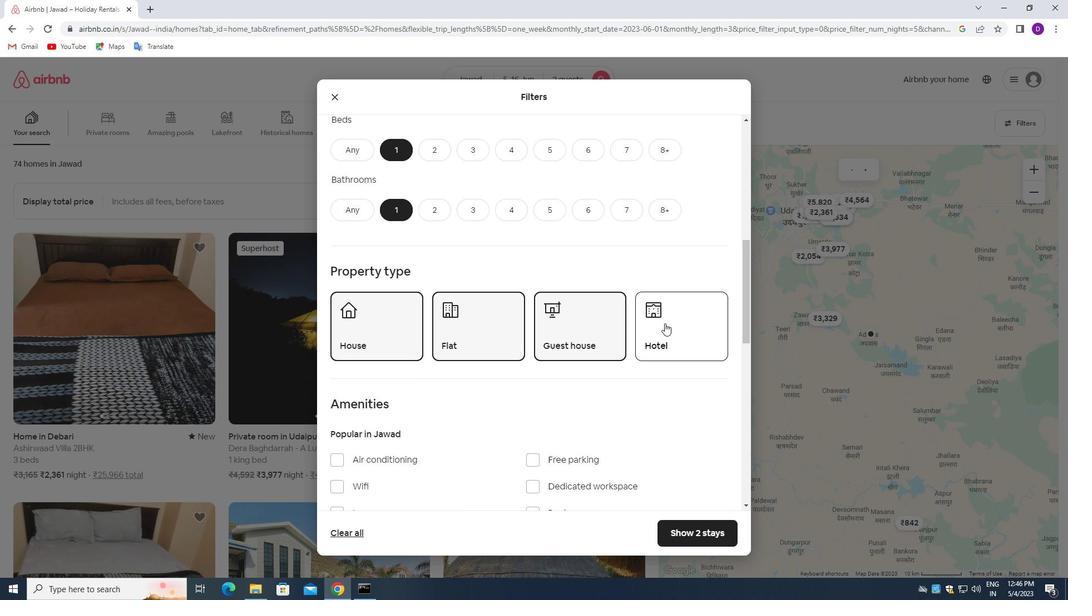 
Action: Mouse moved to (529, 390)
Screenshot: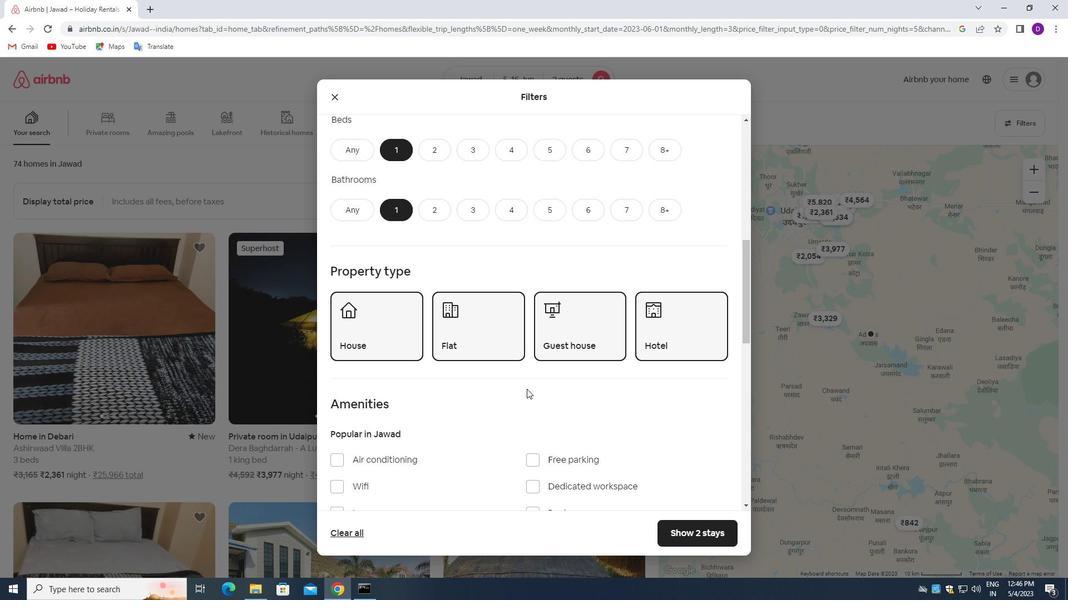 
Action: Mouse scrolled (529, 390) with delta (0, 0)
Screenshot: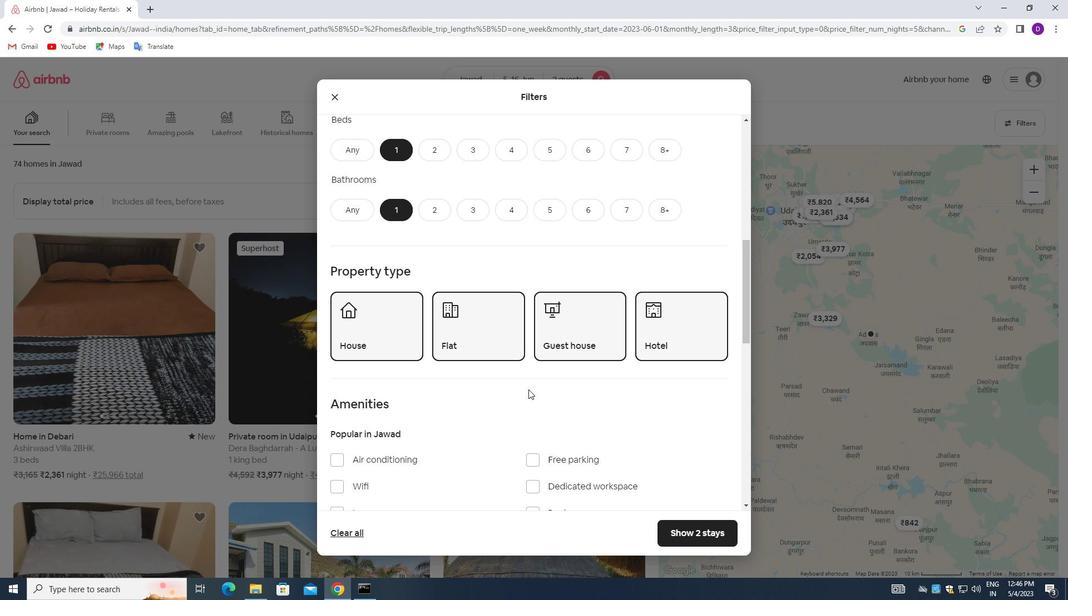 
Action: Mouse scrolled (529, 390) with delta (0, 0)
Screenshot: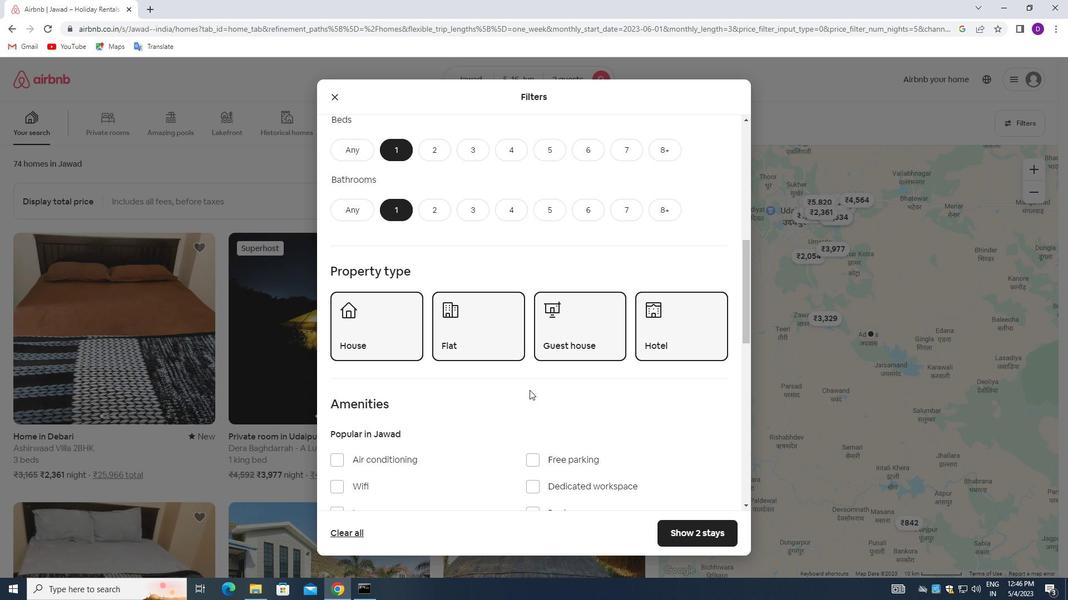 
Action: Mouse moved to (337, 377)
Screenshot: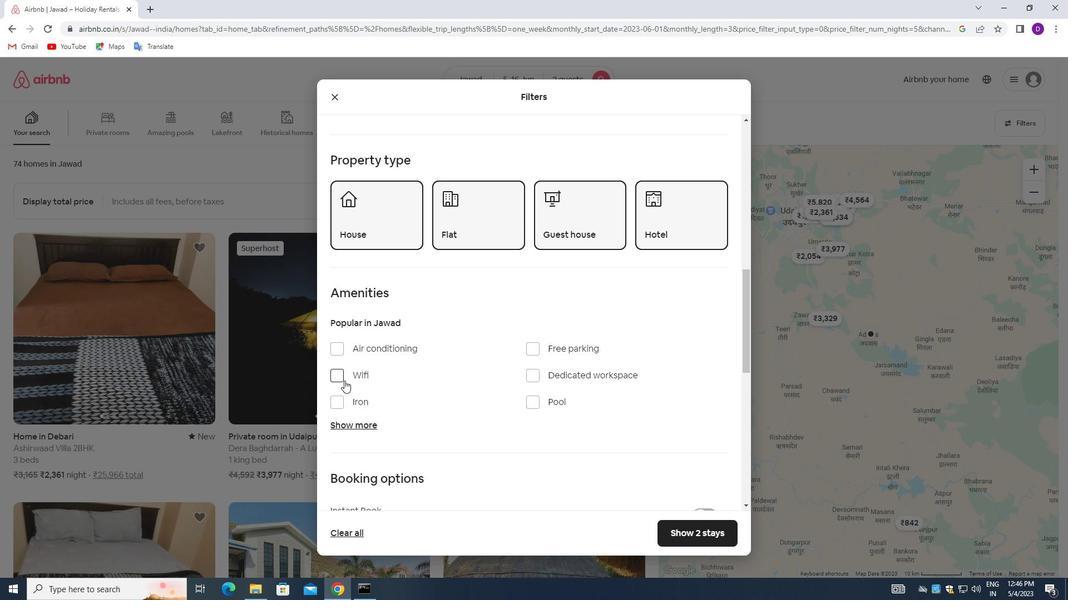 
Action: Mouse pressed left at (337, 377)
Screenshot: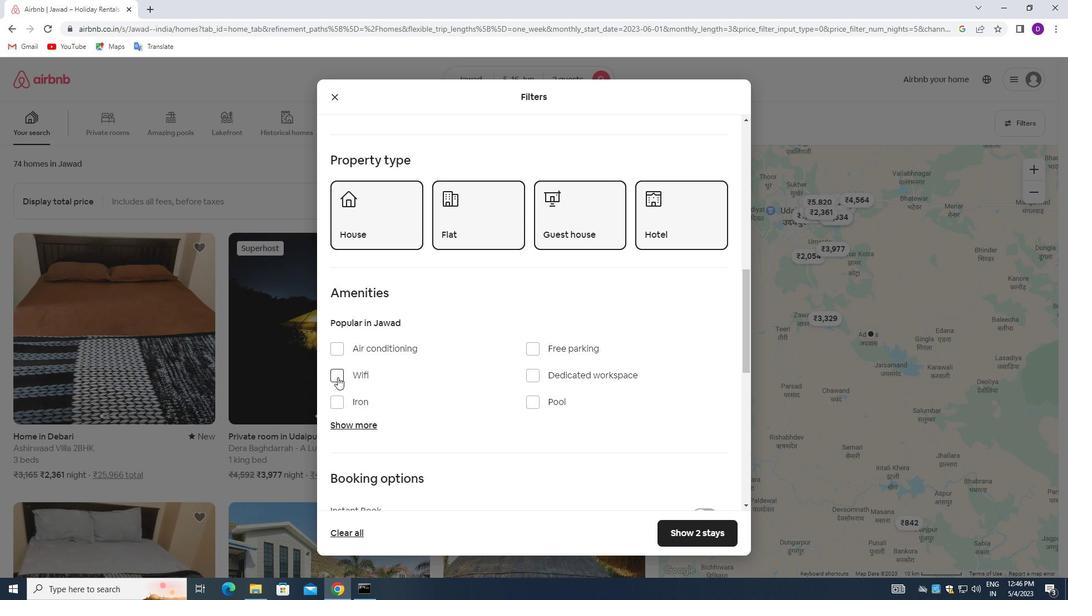
Action: Mouse moved to (491, 388)
Screenshot: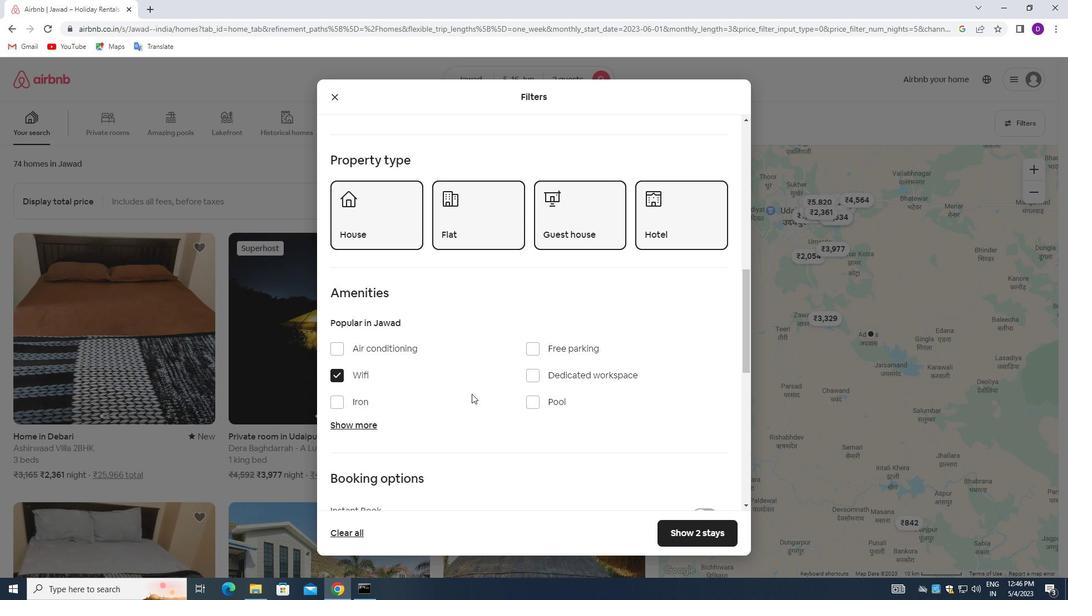 
Action: Mouse scrolled (491, 388) with delta (0, 0)
Screenshot: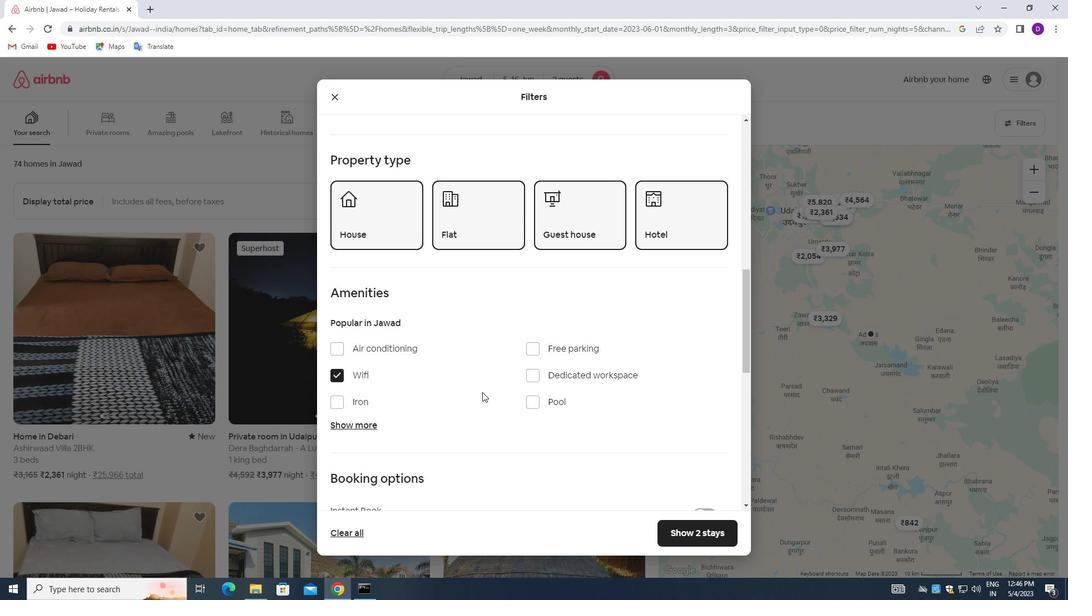 
Action: Mouse moved to (494, 388)
Screenshot: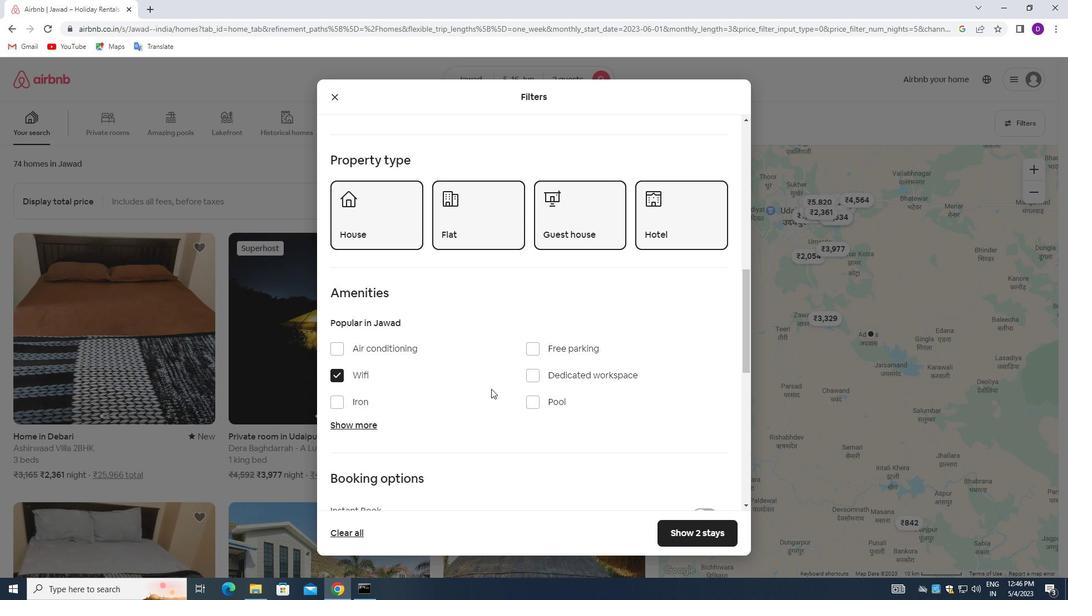 
Action: Mouse scrolled (494, 388) with delta (0, 0)
Screenshot: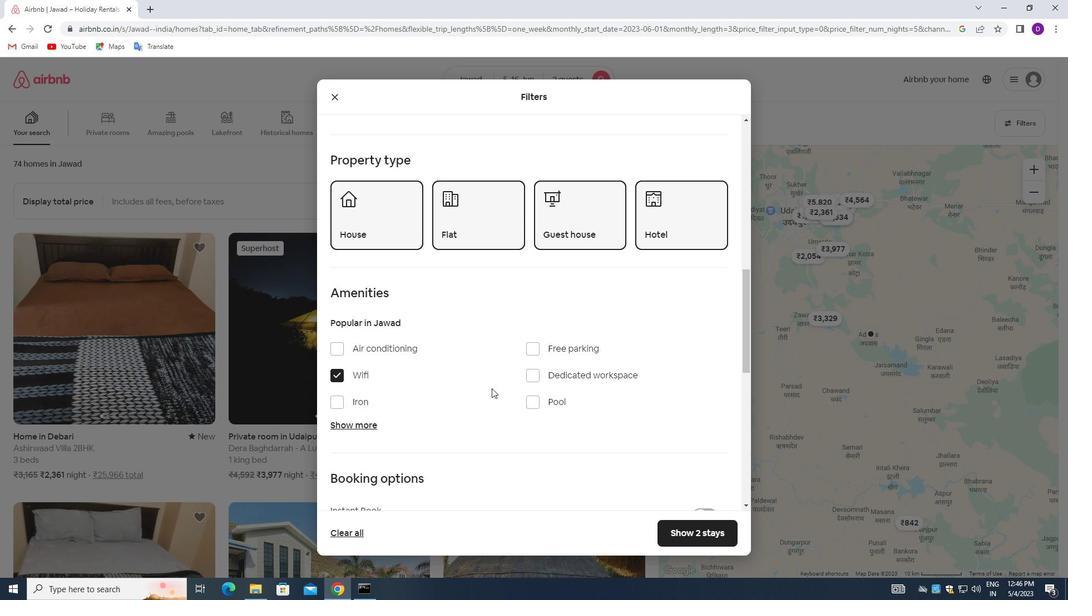 
Action: Mouse moved to (495, 388)
Screenshot: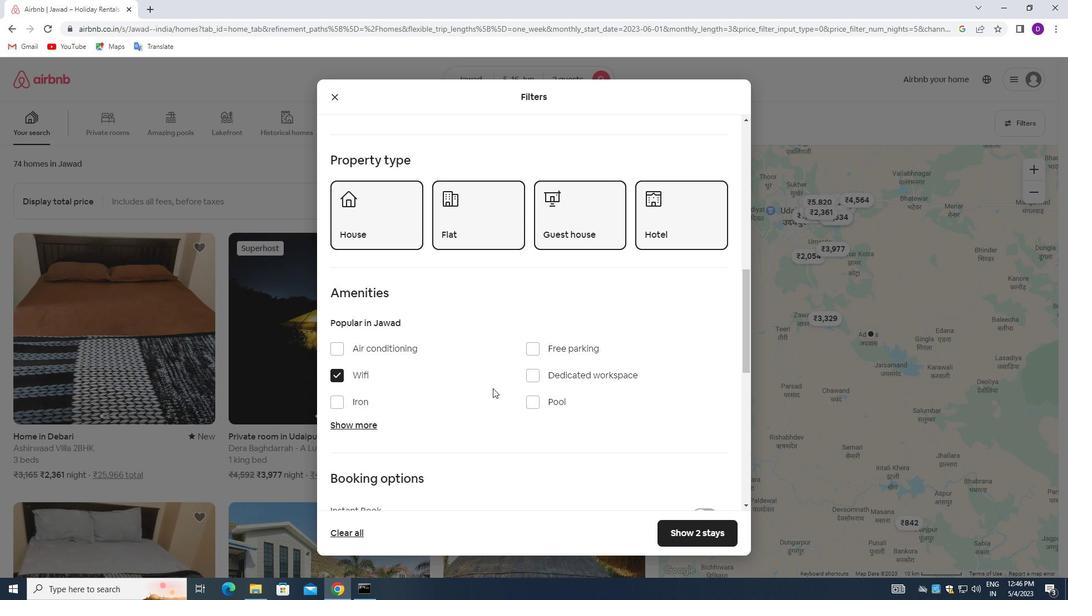 
Action: Mouse scrolled (495, 388) with delta (0, 0)
Screenshot: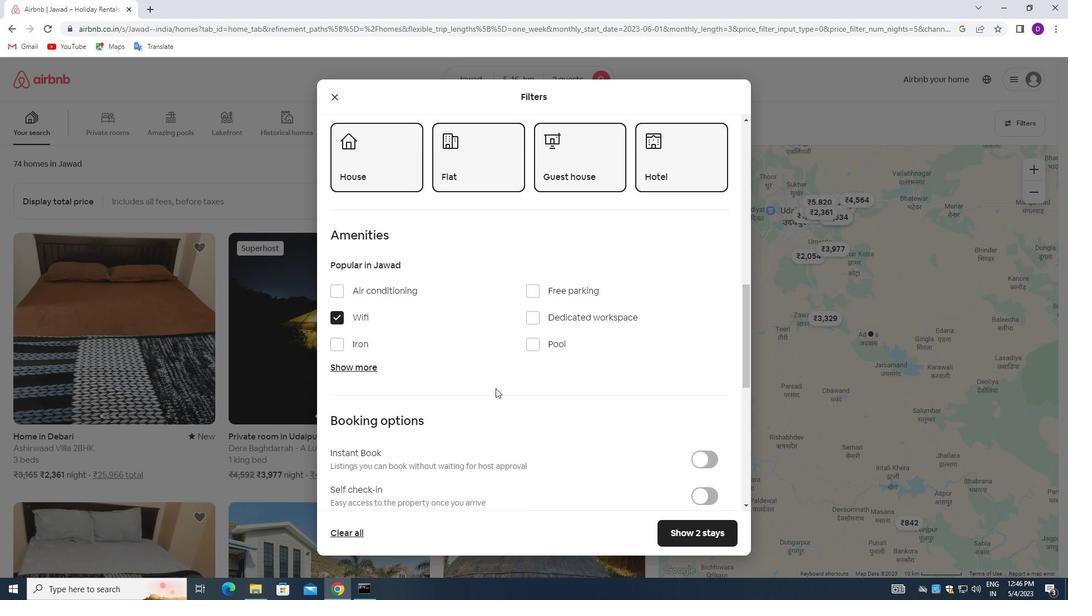 
Action: Mouse moved to (699, 383)
Screenshot: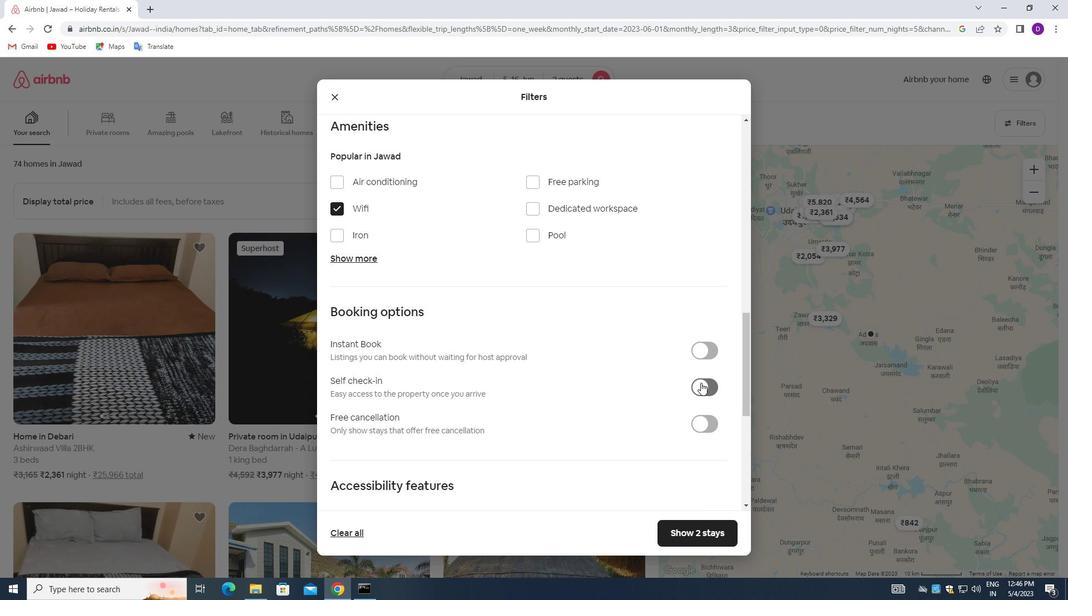 
Action: Mouse pressed left at (699, 383)
Screenshot: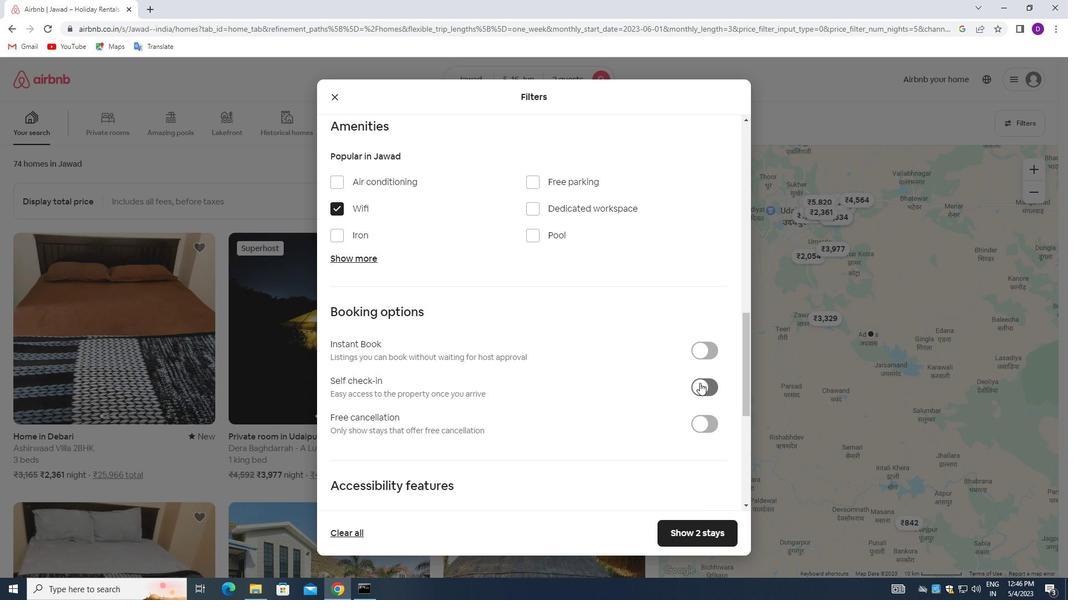
Action: Mouse moved to (445, 396)
Screenshot: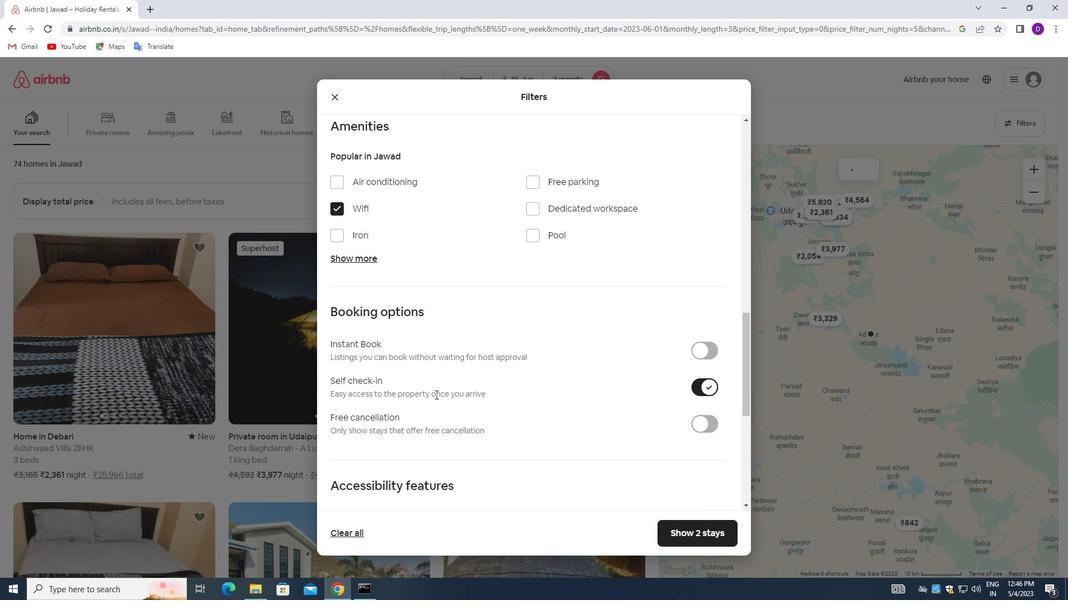 
Action: Mouse scrolled (445, 395) with delta (0, 0)
Screenshot: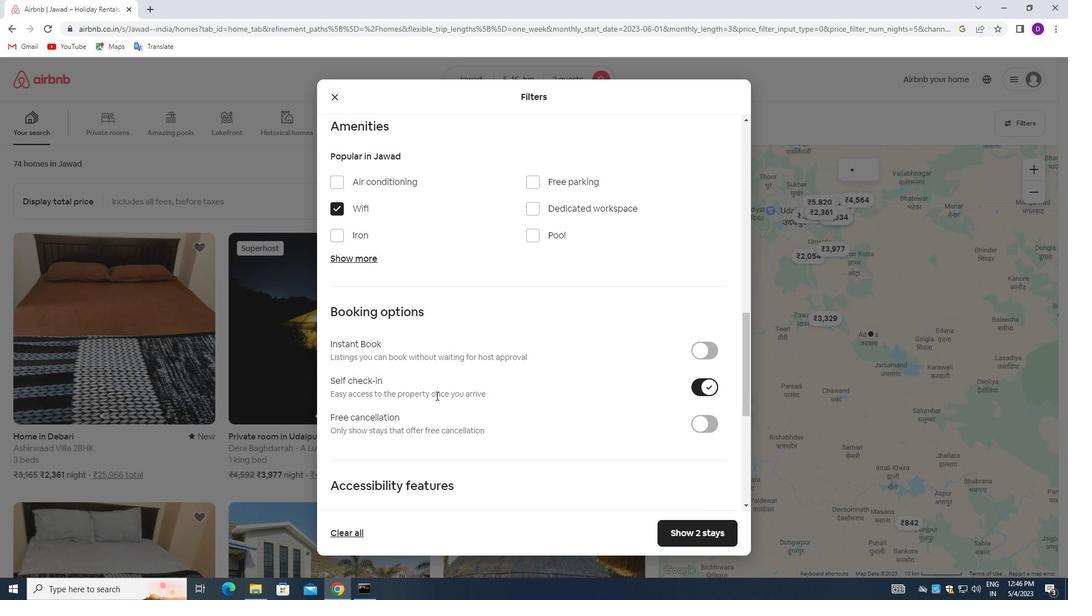 
Action: Mouse moved to (457, 396)
Screenshot: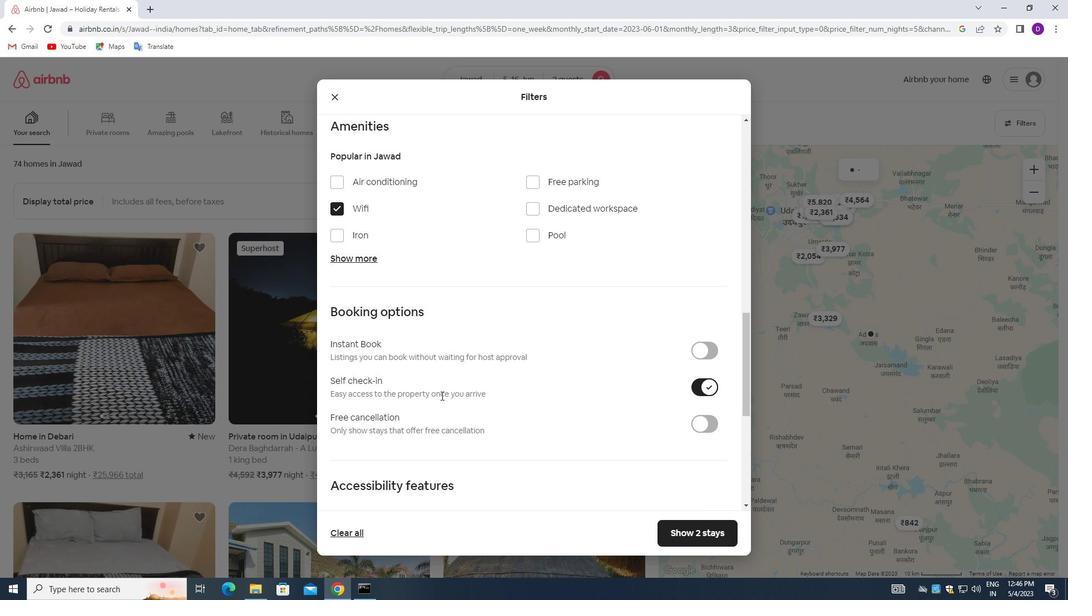 
Action: Mouse scrolled (457, 395) with delta (0, 0)
Screenshot: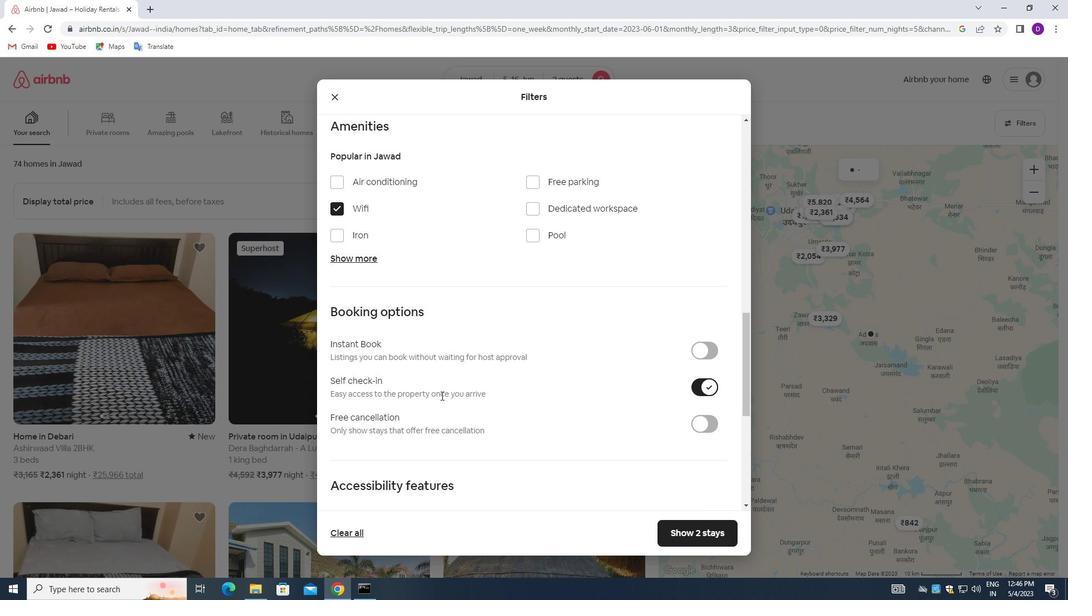 
Action: Mouse moved to (467, 392)
Screenshot: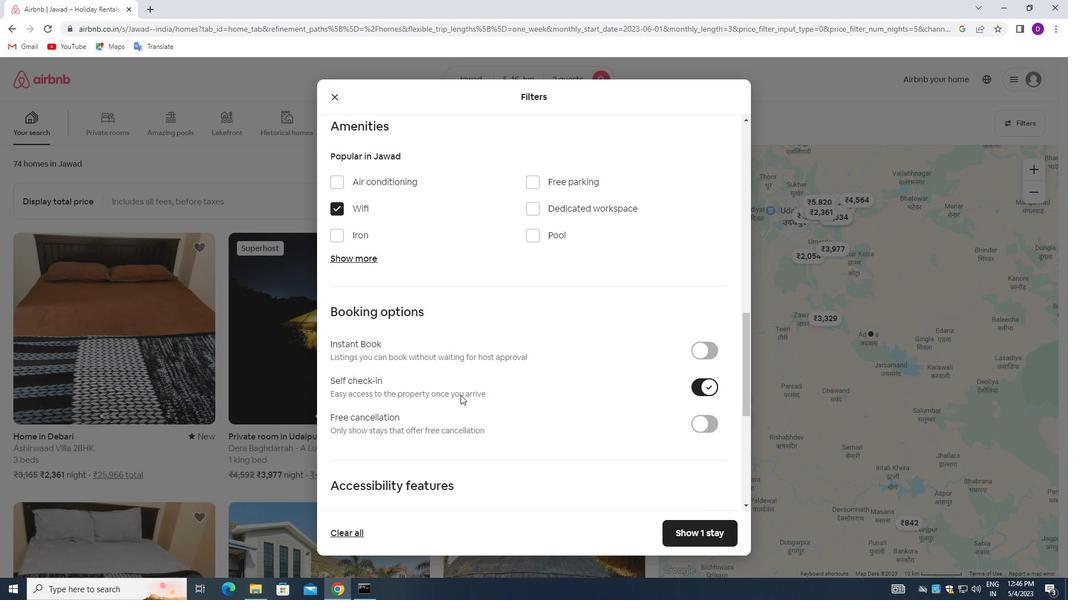 
Action: Mouse scrolled (467, 392) with delta (0, 0)
Screenshot: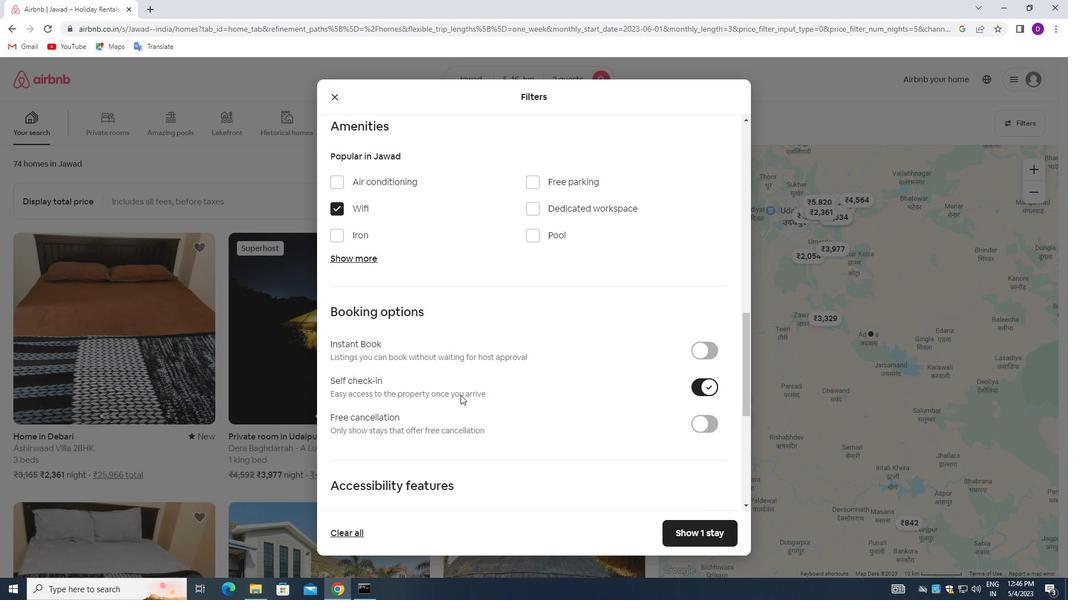 
Action: Mouse moved to (465, 392)
Screenshot: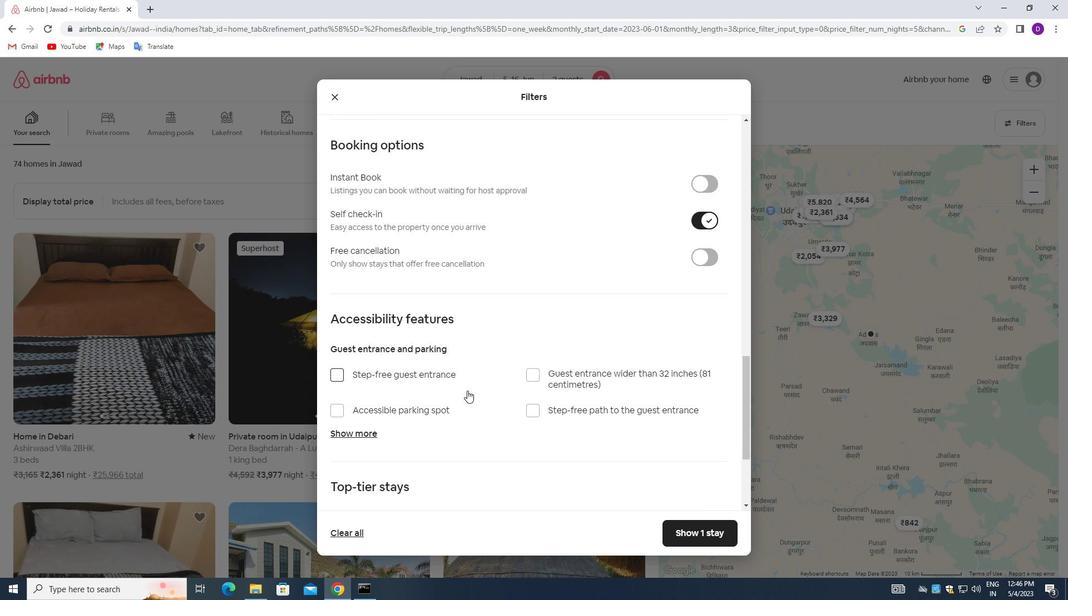 
Action: Mouse scrolled (465, 391) with delta (0, 0)
Screenshot: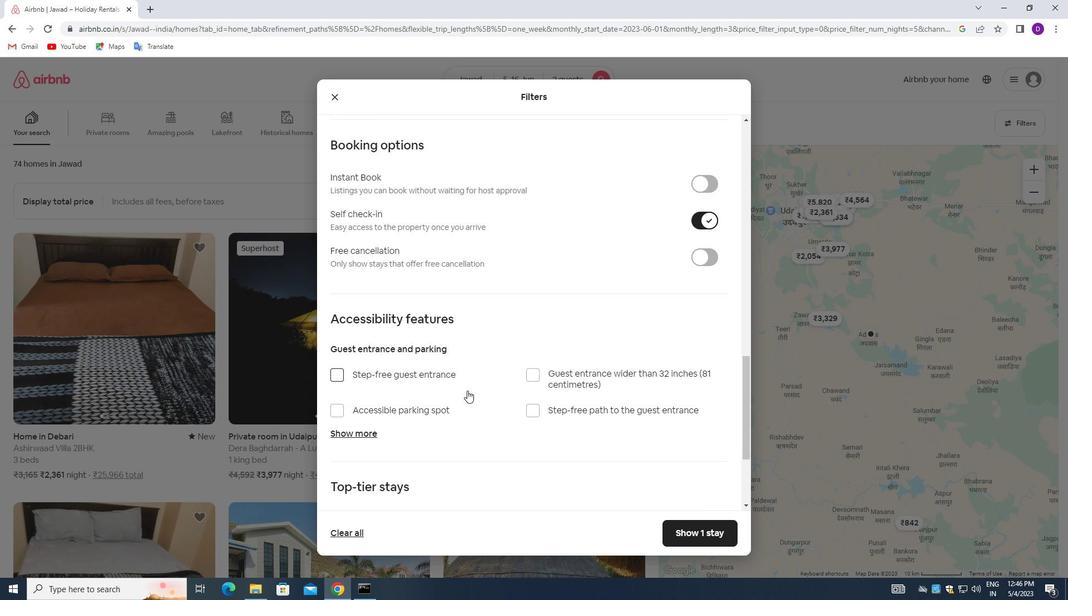
Action: Mouse moved to (459, 395)
Screenshot: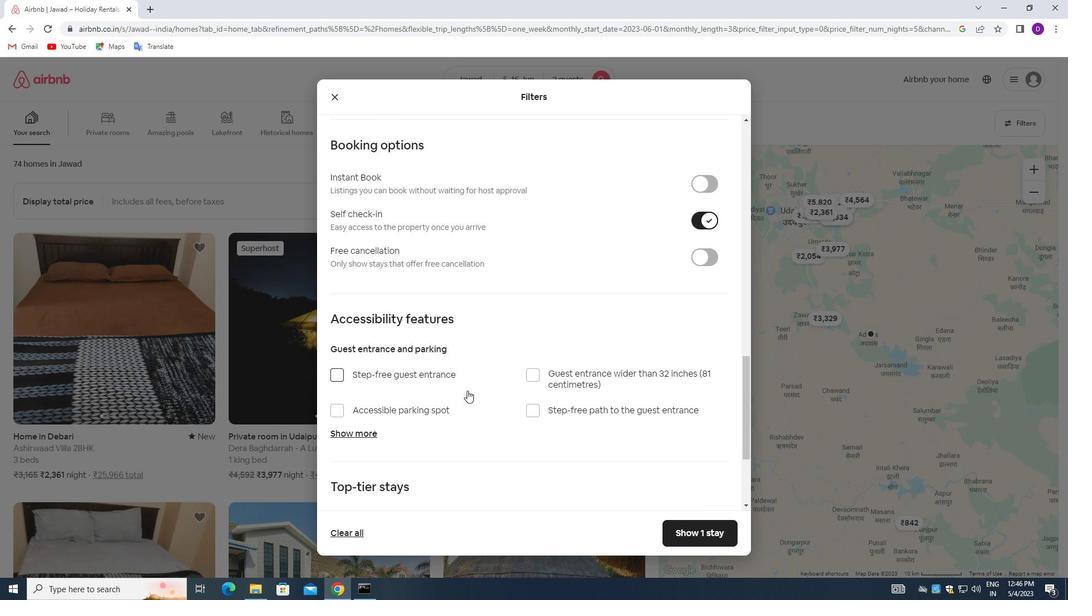 
Action: Mouse scrolled (459, 395) with delta (0, 0)
Screenshot: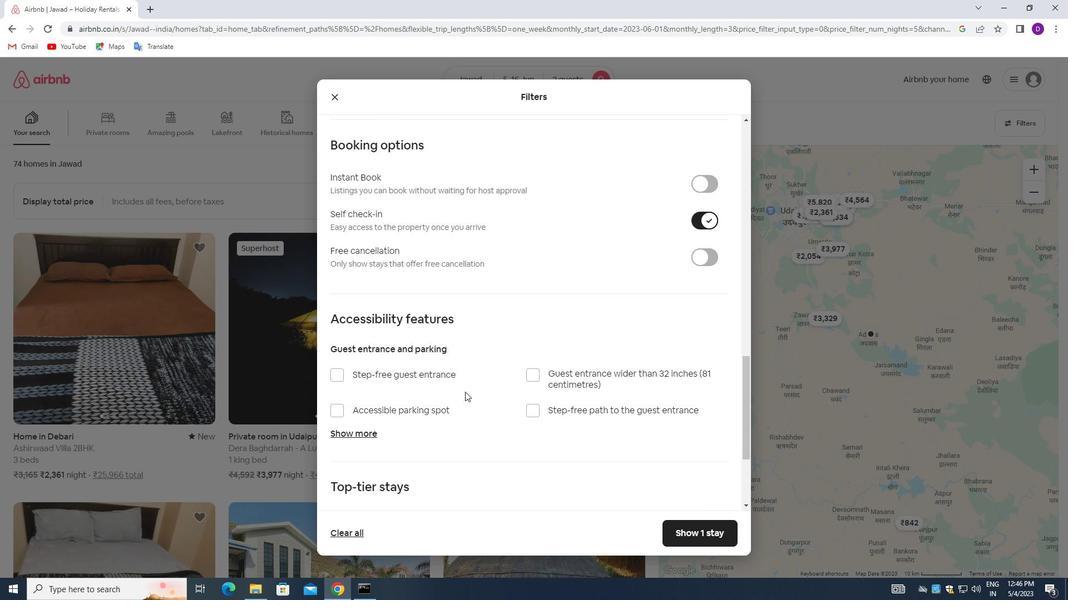 
Action: Mouse moved to (459, 396)
Screenshot: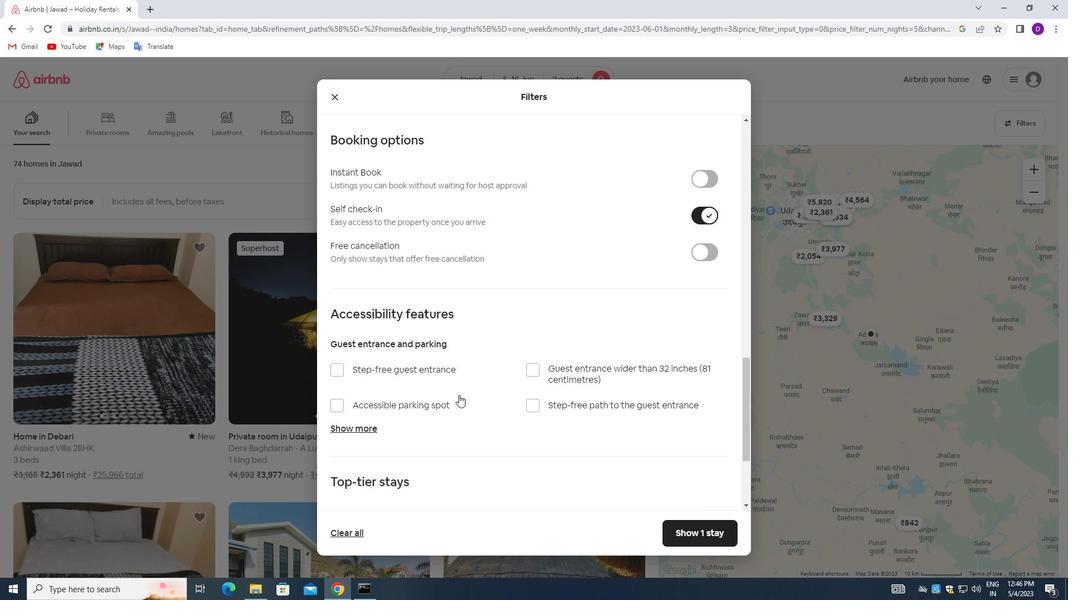 
Action: Mouse scrolled (459, 396) with delta (0, 0)
Screenshot: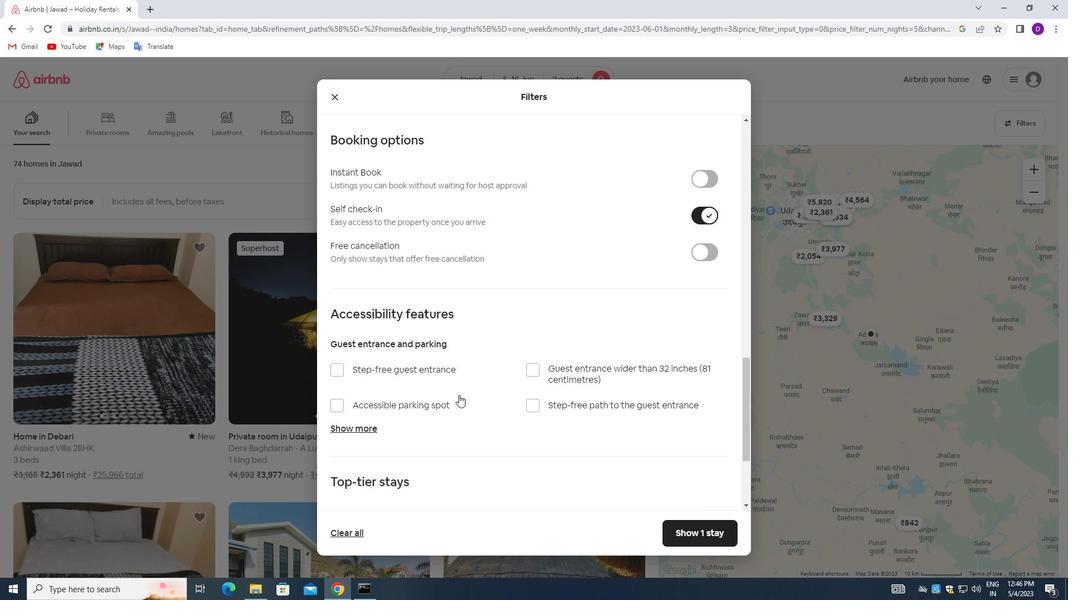 
Action: Mouse moved to (457, 398)
Screenshot: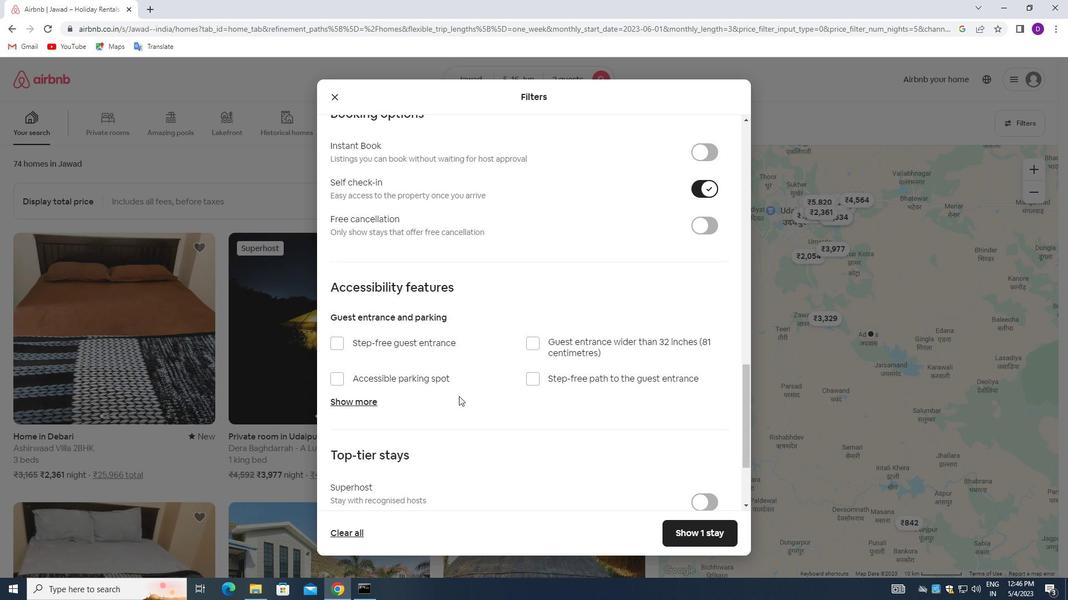 
Action: Mouse scrolled (457, 397) with delta (0, 0)
Screenshot: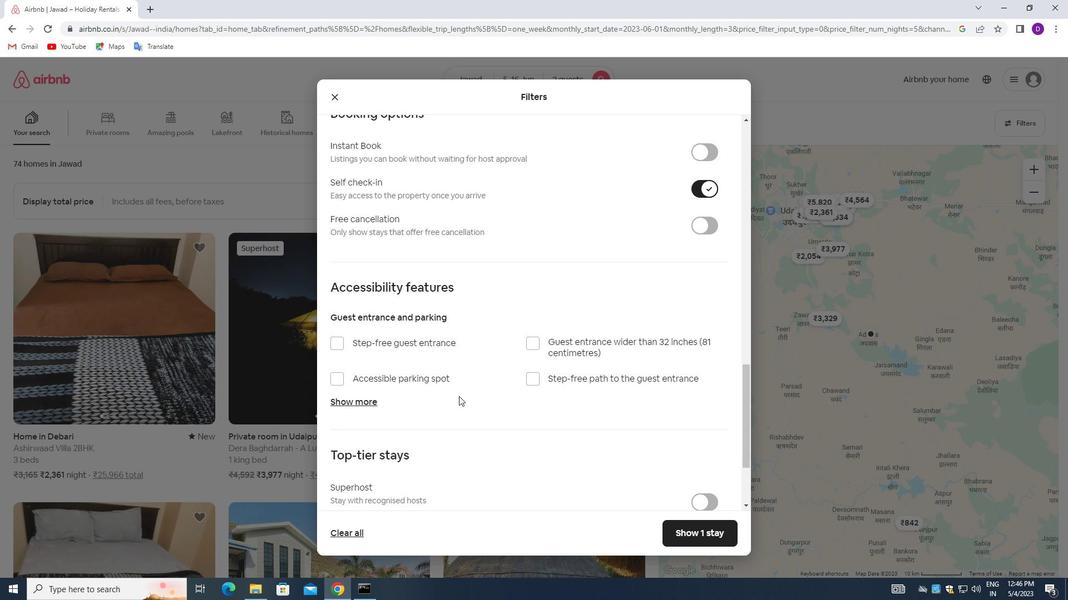 
Action: Mouse moved to (454, 402)
Screenshot: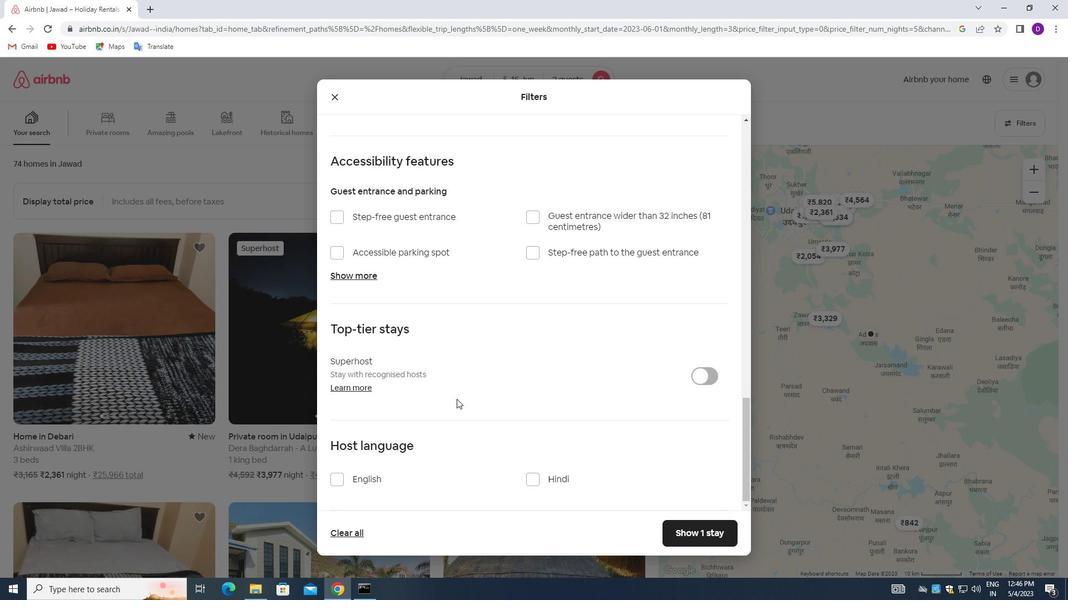 
Action: Mouse scrolled (454, 402) with delta (0, 0)
Screenshot: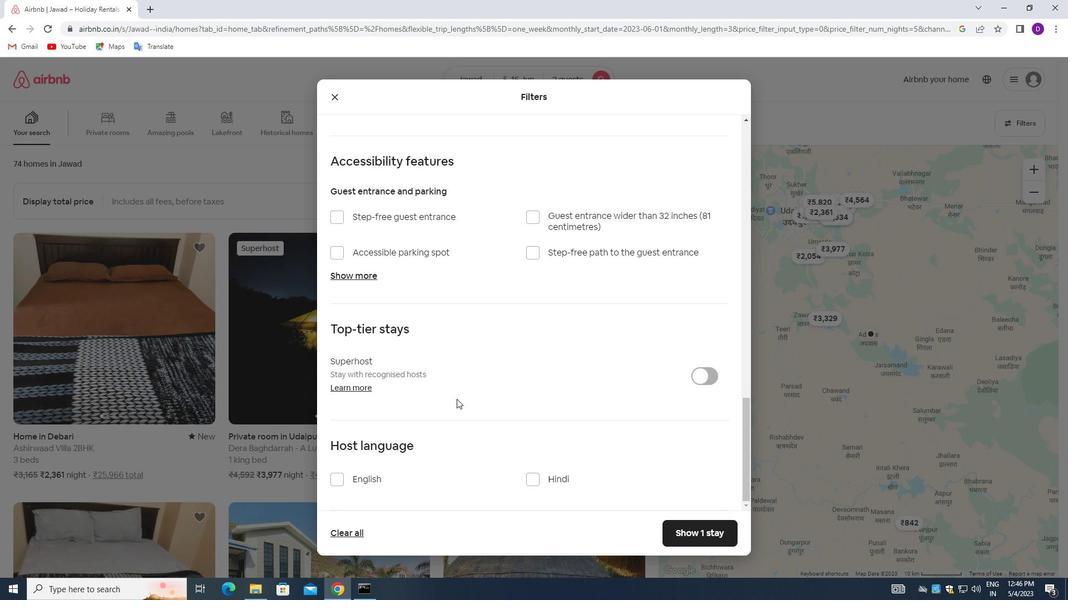 
Action: Mouse moved to (452, 405)
Screenshot: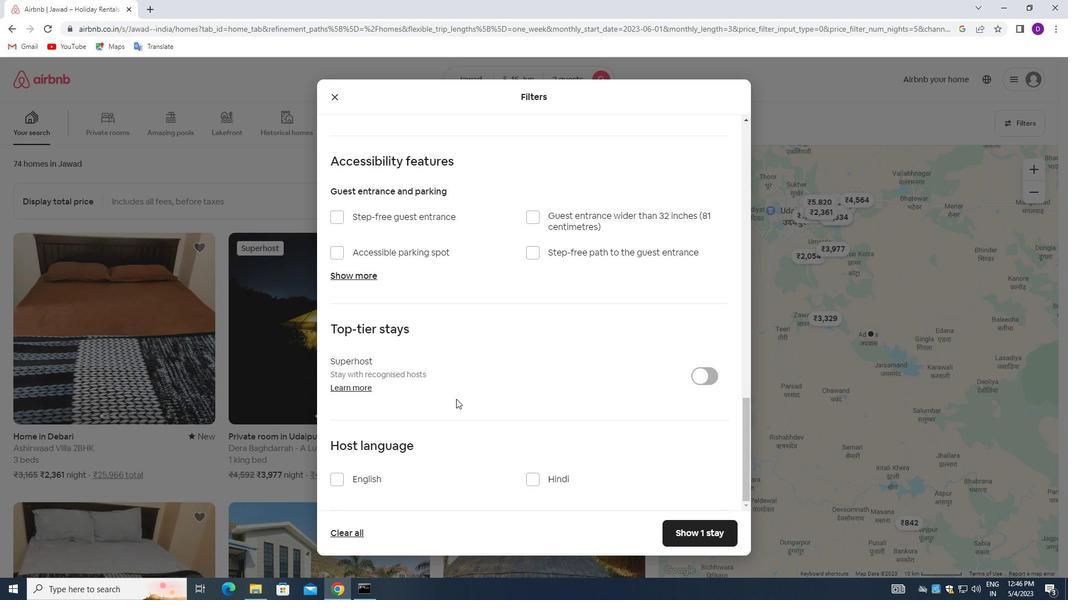 
Action: Mouse scrolled (452, 405) with delta (0, 0)
Screenshot: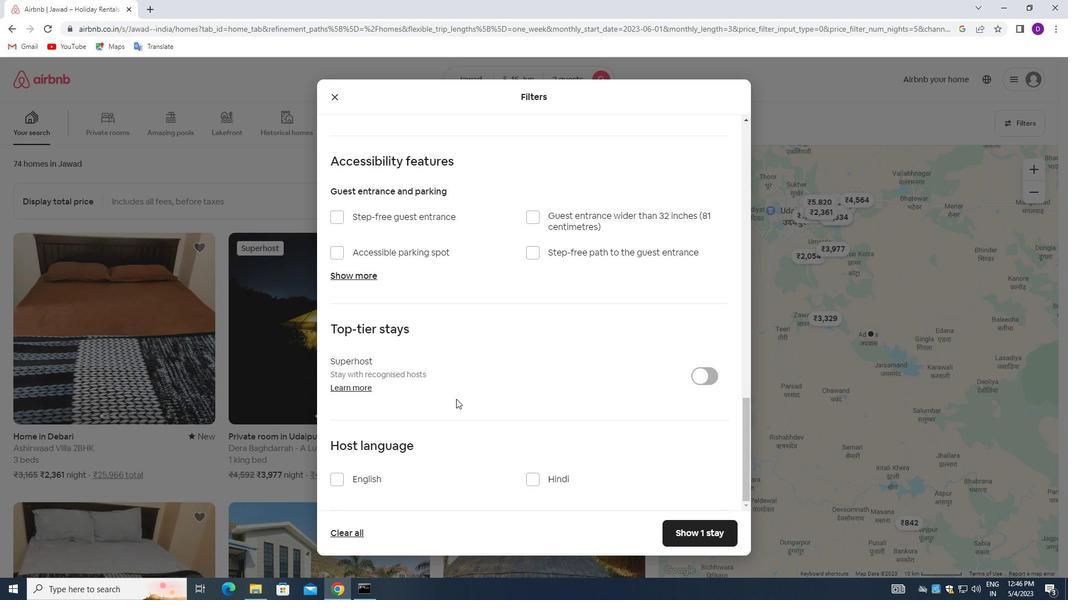 
Action: Mouse moved to (450, 407)
Screenshot: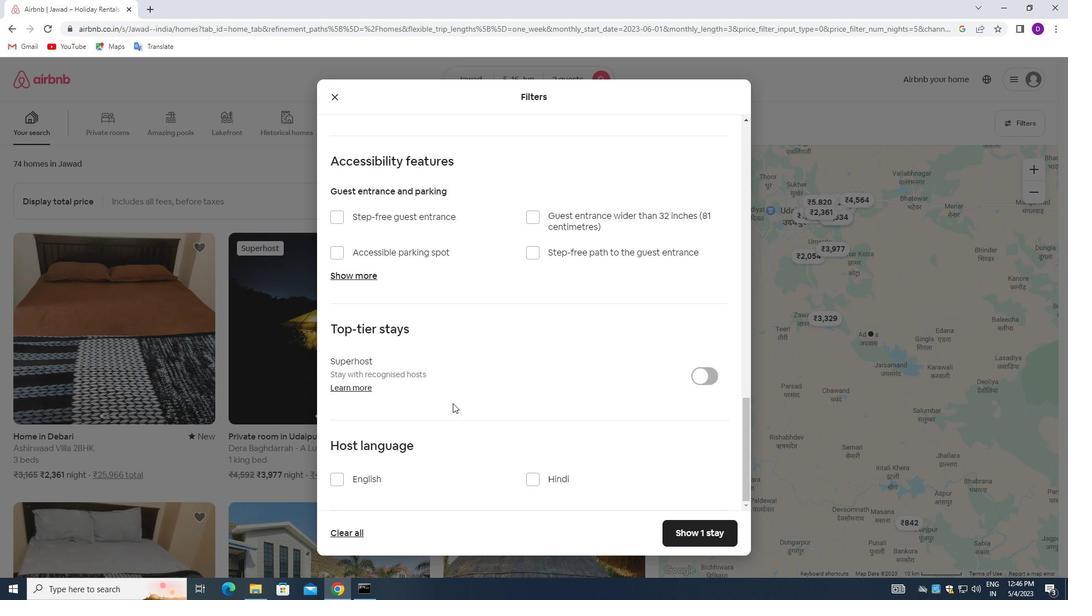 
Action: Mouse scrolled (450, 407) with delta (0, 0)
Screenshot: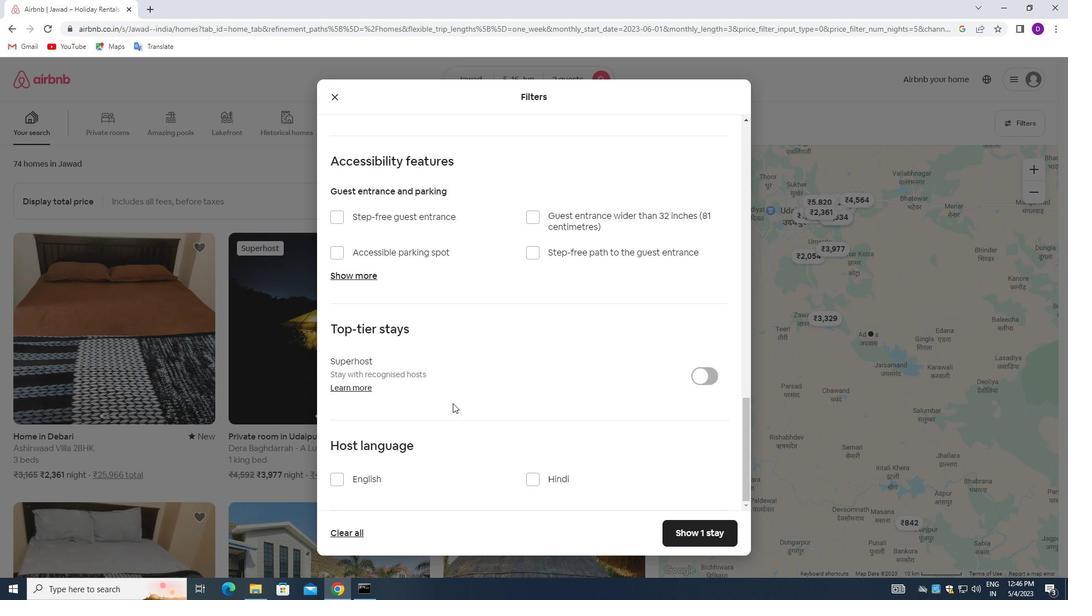 
Action: Mouse moved to (339, 485)
Screenshot: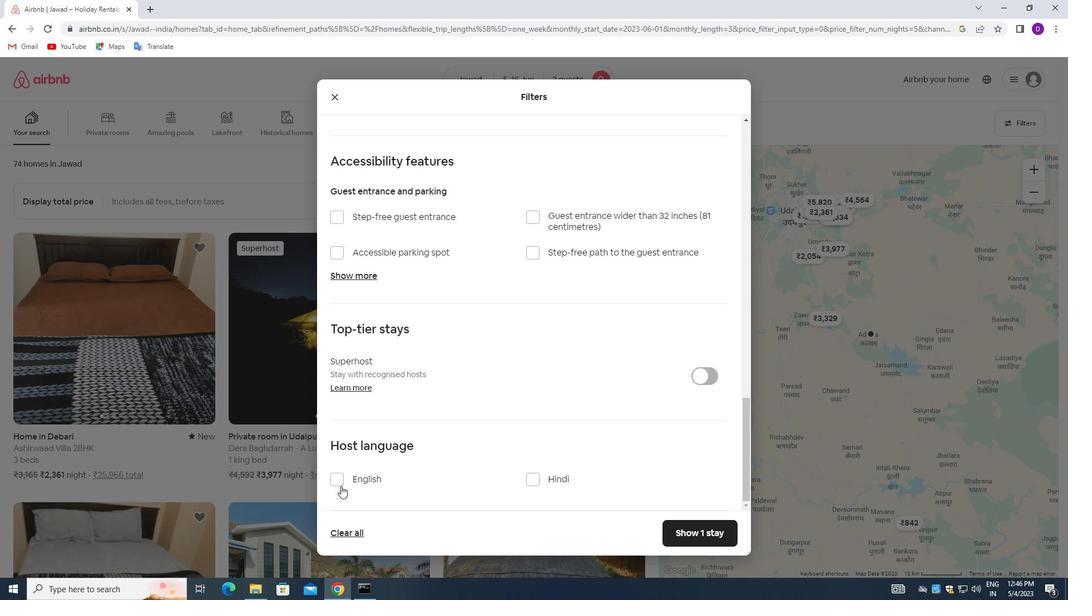 
Action: Mouse pressed left at (339, 485)
Screenshot: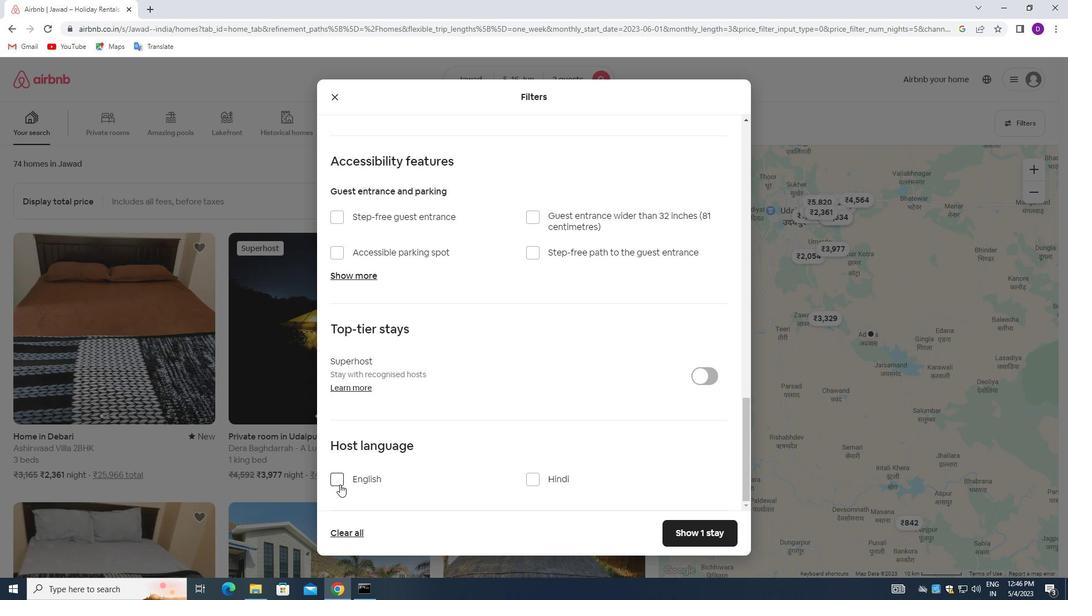 
Action: Mouse moved to (677, 531)
Screenshot: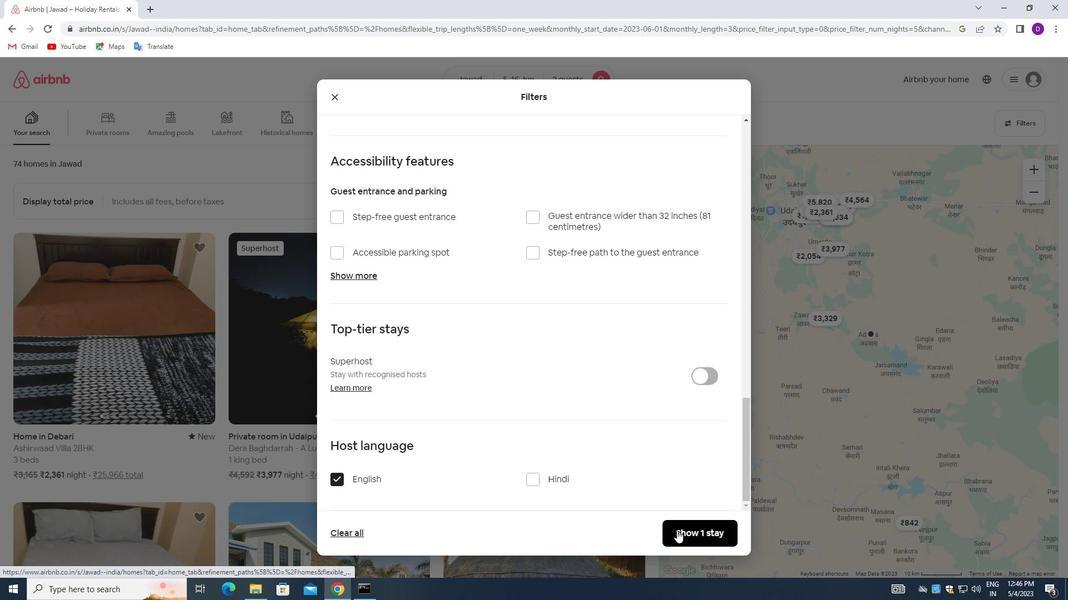 
Action: Mouse pressed left at (677, 531)
Screenshot: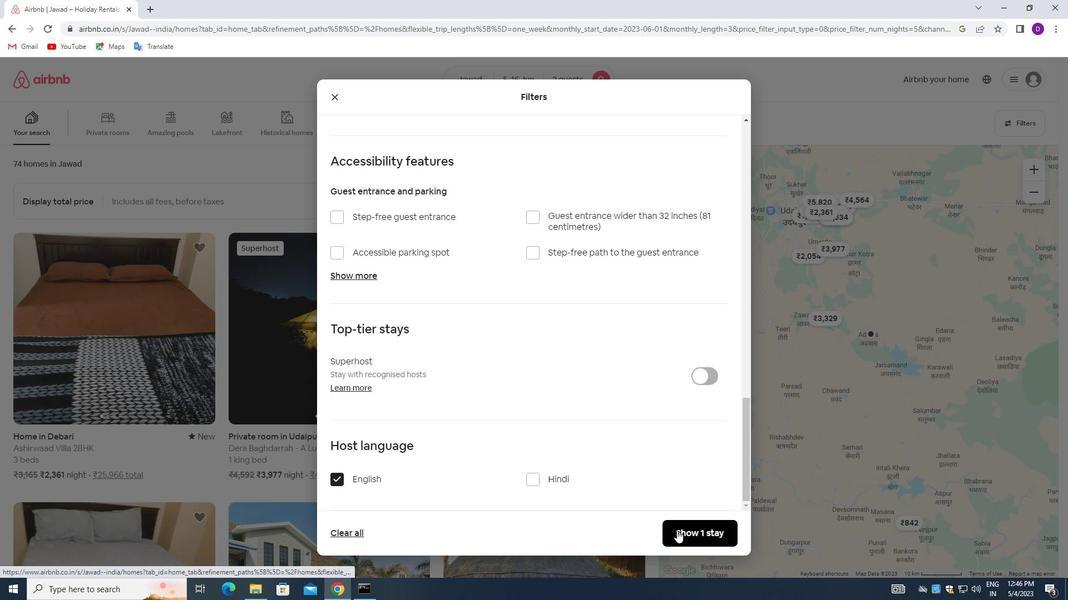 
Action: Mouse moved to (599, 366)
Screenshot: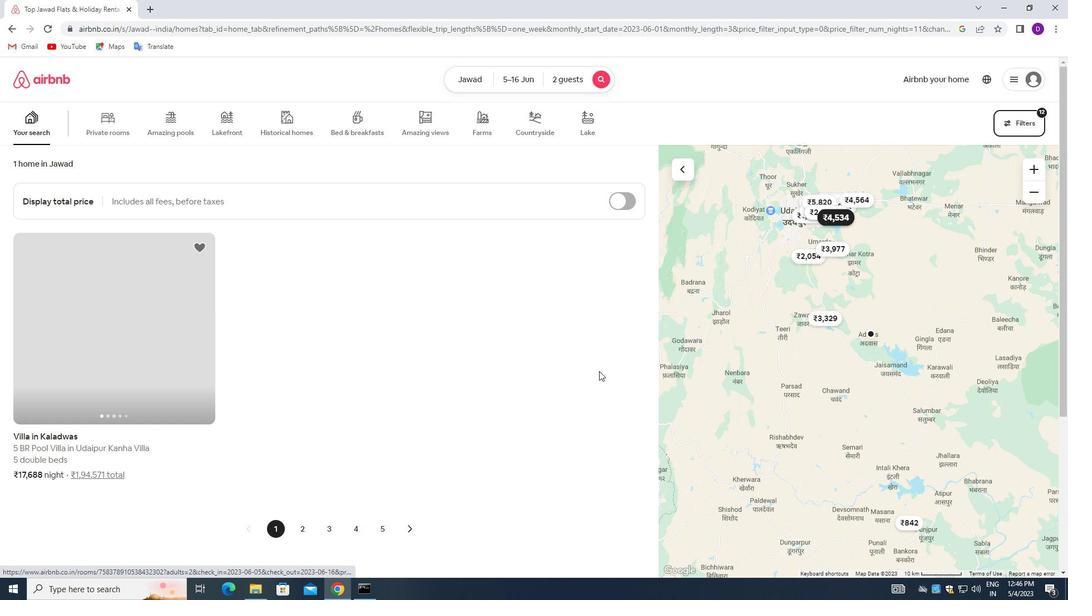 
